 Task: Create a Scrum Project Project0000000081 in Jira. Create a Scrum Project Project0000000082 in Jira. Add mailaustralia7@gmail.com as Team Member of Scrum Project Project0000000081 in Jira. Add carxxstreet791@gmail.com as Team Member of Scrum Project Project0000000081 in Jira. Add parteek.ku2001@gmail.com as Team Member of Scrum Project Project0000000082 in Jira
Action: Mouse moved to (872, 122)
Screenshot: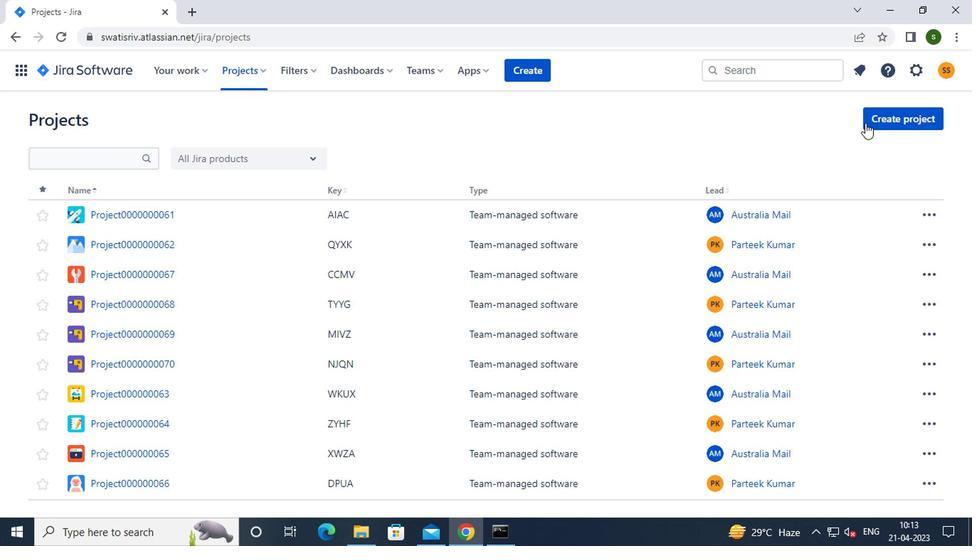 
Action: Mouse pressed left at (872, 122)
Screenshot: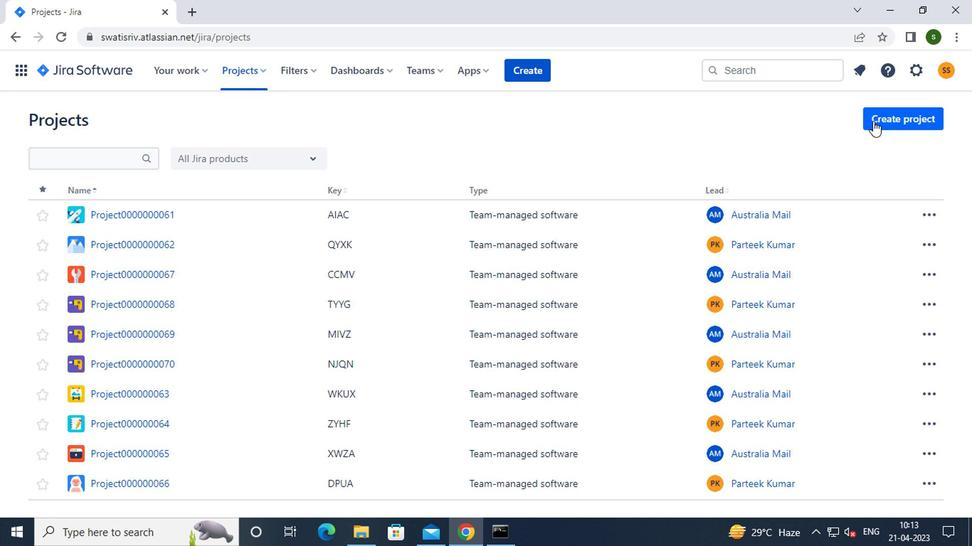 
Action: Mouse moved to (745, 365)
Screenshot: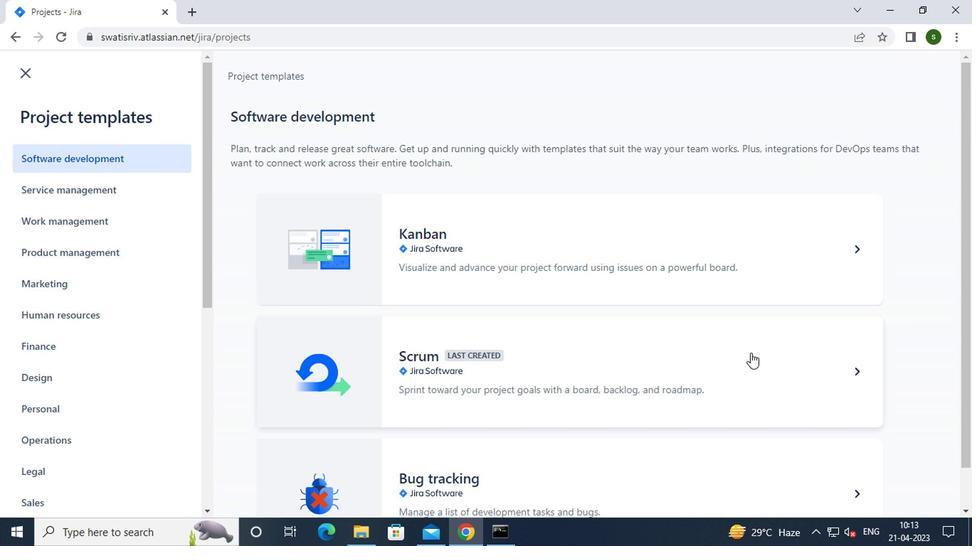 
Action: Mouse pressed left at (745, 365)
Screenshot: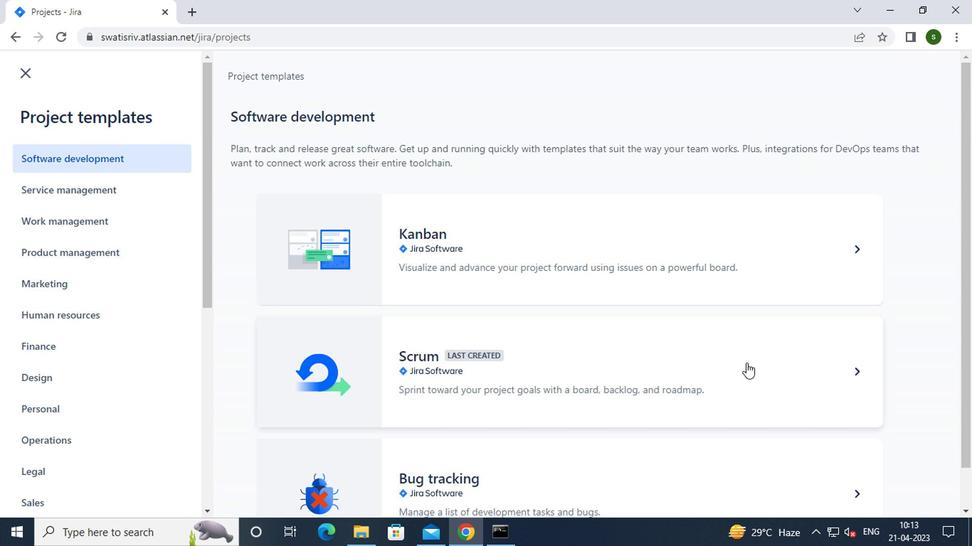 
Action: Mouse moved to (844, 477)
Screenshot: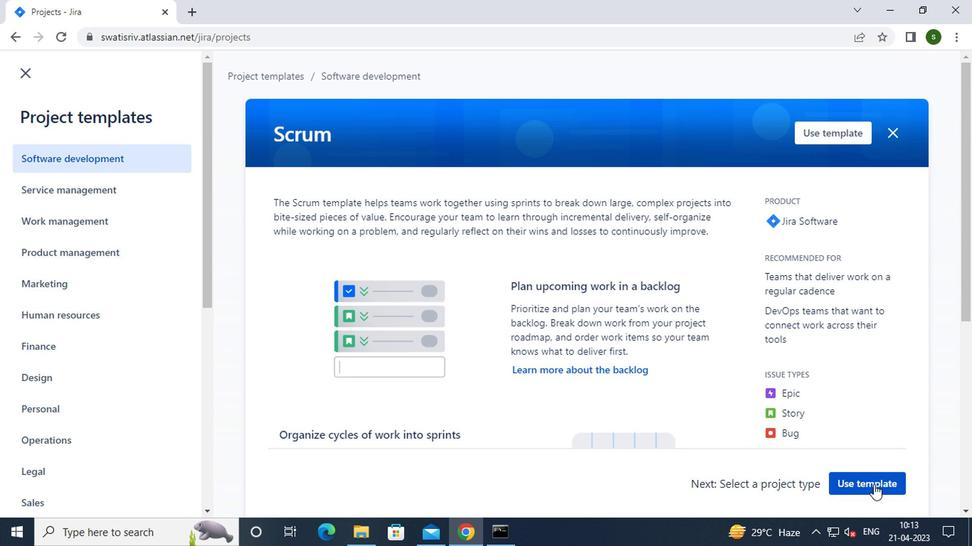 
Action: Mouse pressed left at (844, 477)
Screenshot: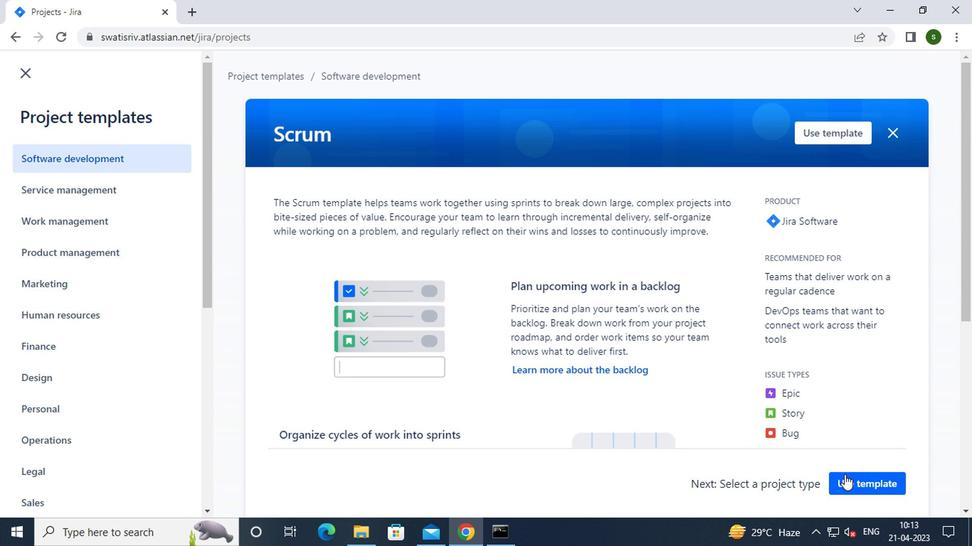 
Action: Mouse moved to (468, 472)
Screenshot: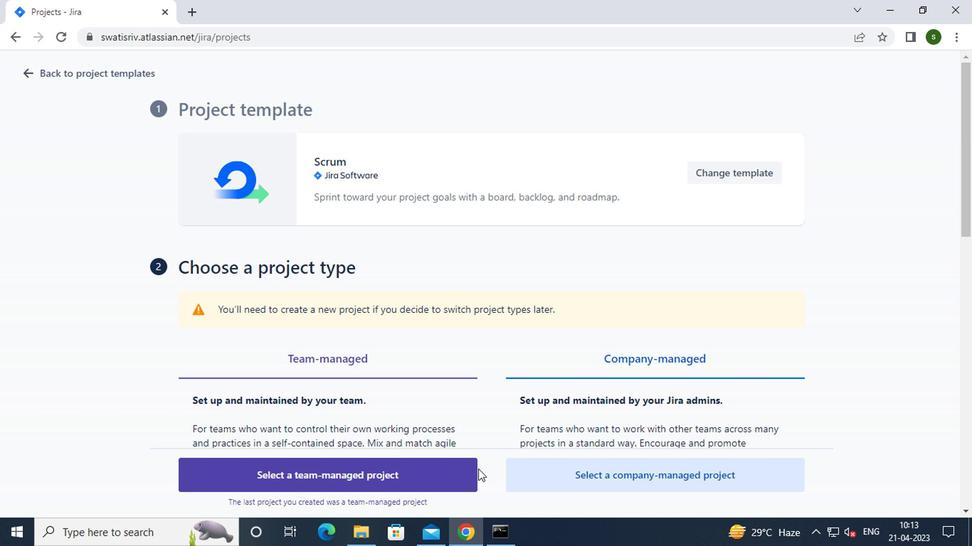 
Action: Mouse pressed left at (468, 472)
Screenshot: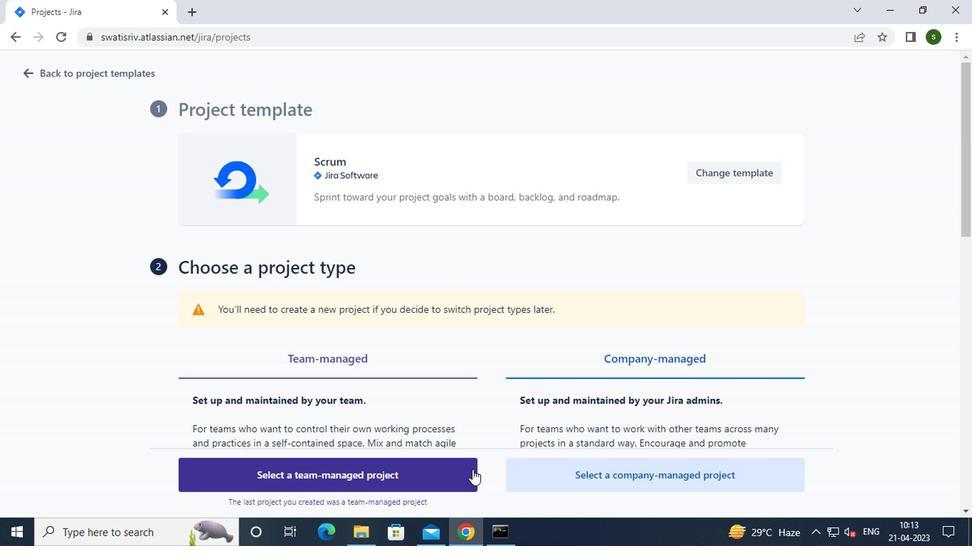 
Action: Mouse moved to (281, 233)
Screenshot: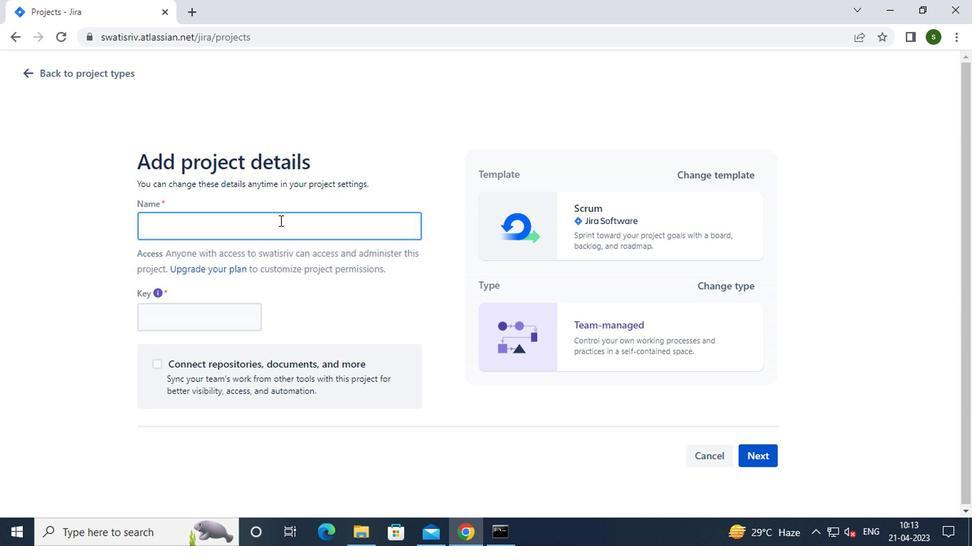 
Action: Mouse pressed left at (281, 233)
Screenshot: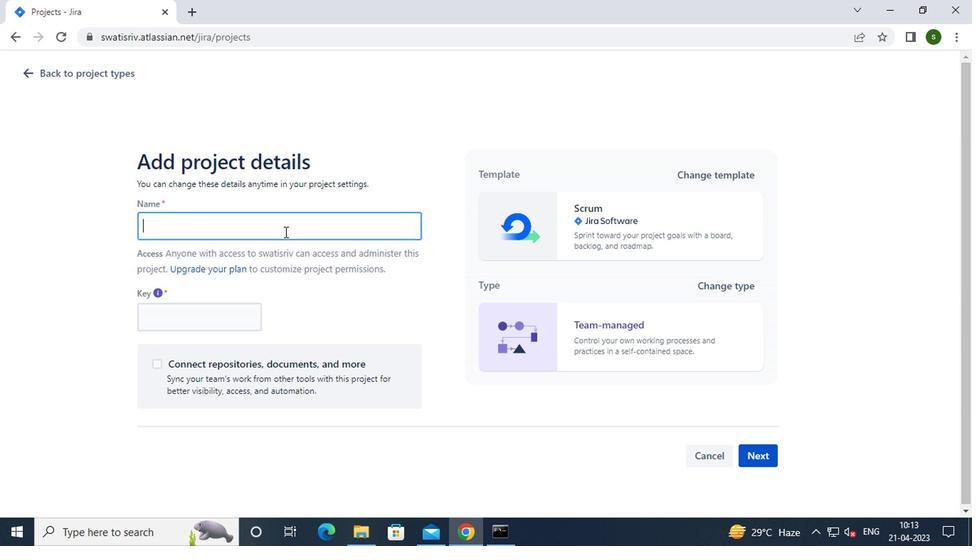 
Action: Key pressed <Key.caps_lock>p<Key.caps_lock>roject0000000081
Screenshot: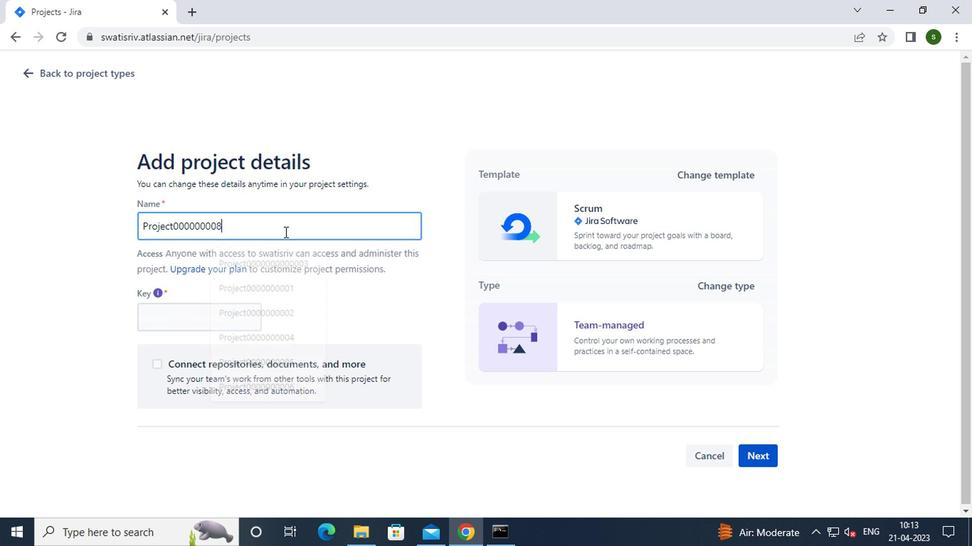 
Action: Mouse moved to (757, 453)
Screenshot: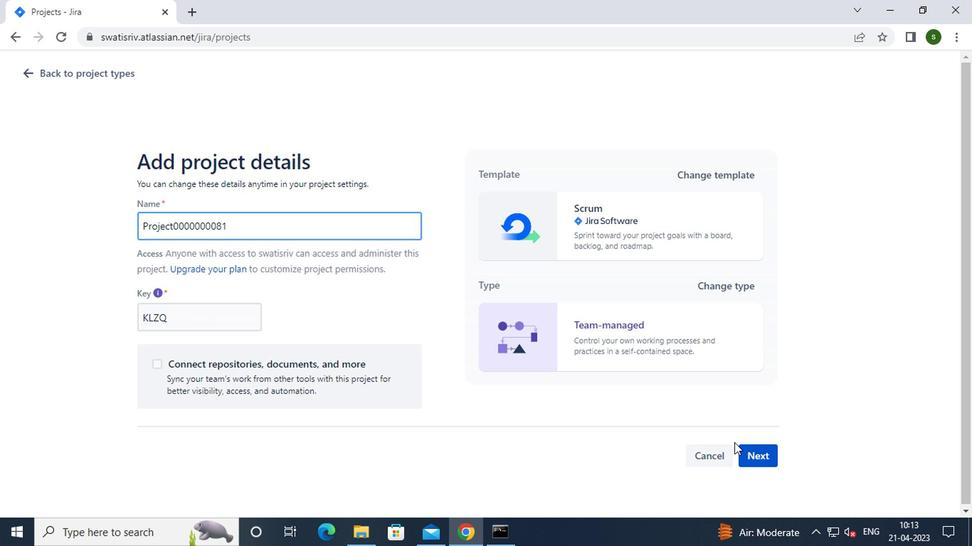 
Action: Mouse pressed left at (757, 453)
Screenshot: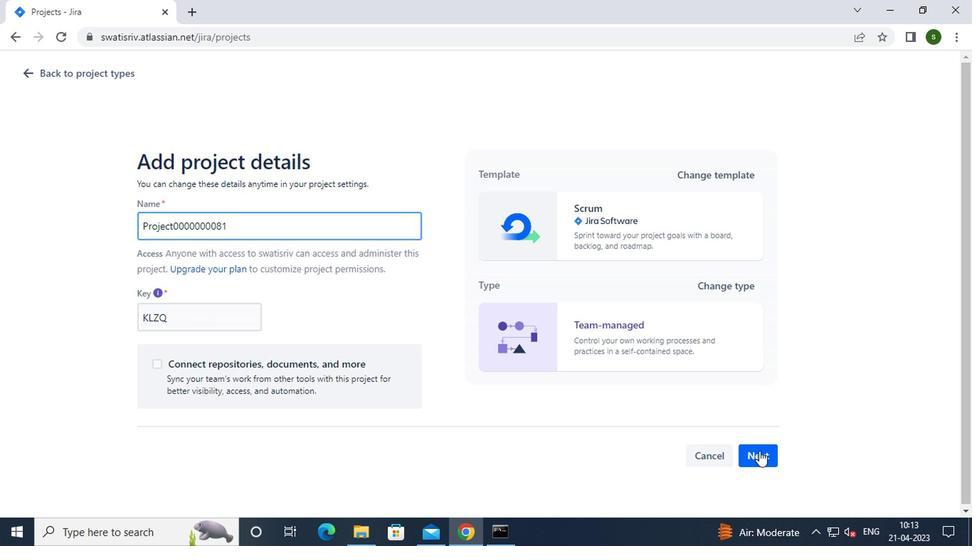
Action: Mouse moved to (653, 382)
Screenshot: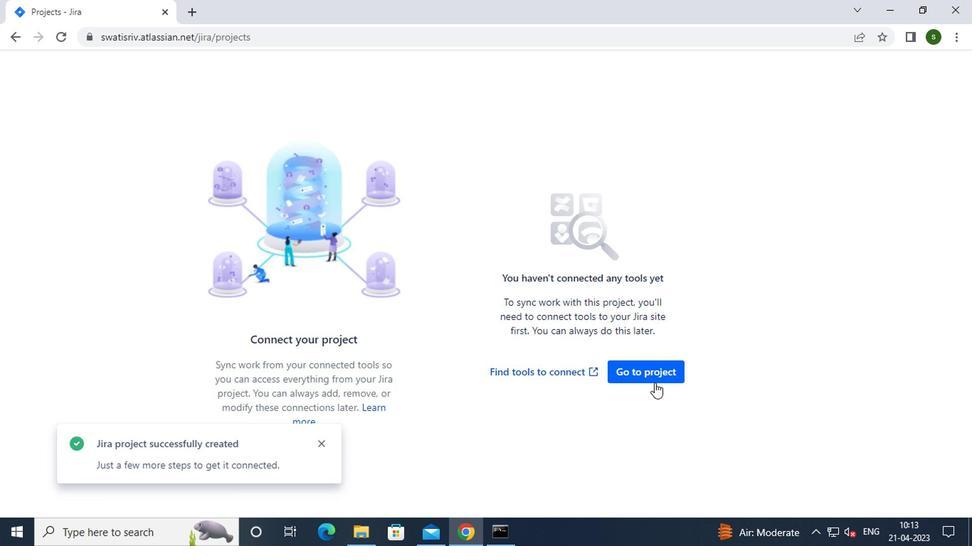 
Action: Mouse pressed left at (653, 382)
Screenshot: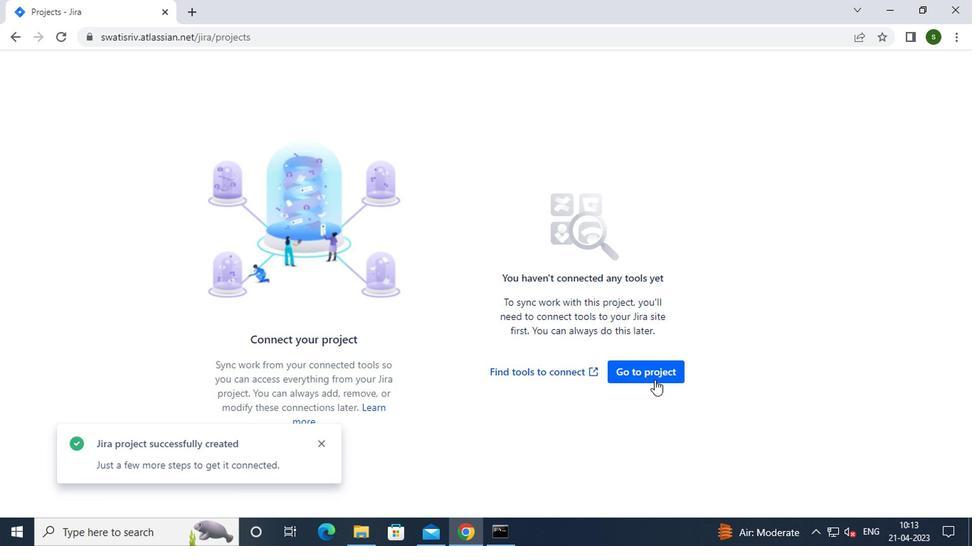 
Action: Mouse moved to (254, 78)
Screenshot: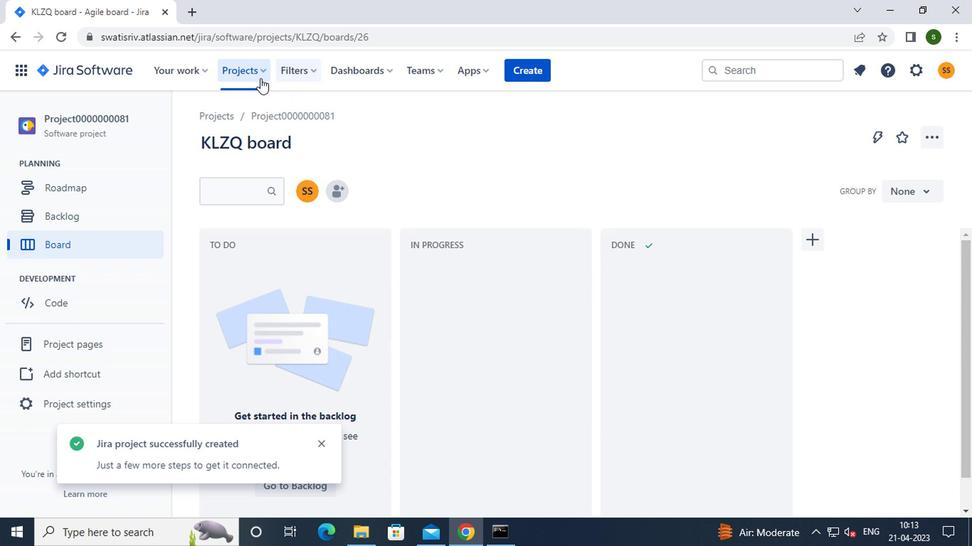 
Action: Mouse pressed left at (254, 78)
Screenshot: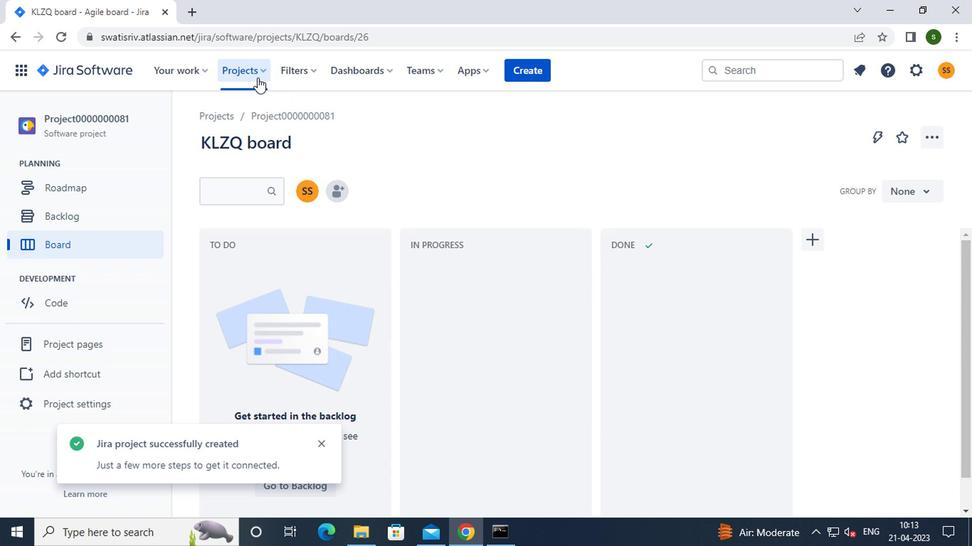 
Action: Mouse moved to (271, 361)
Screenshot: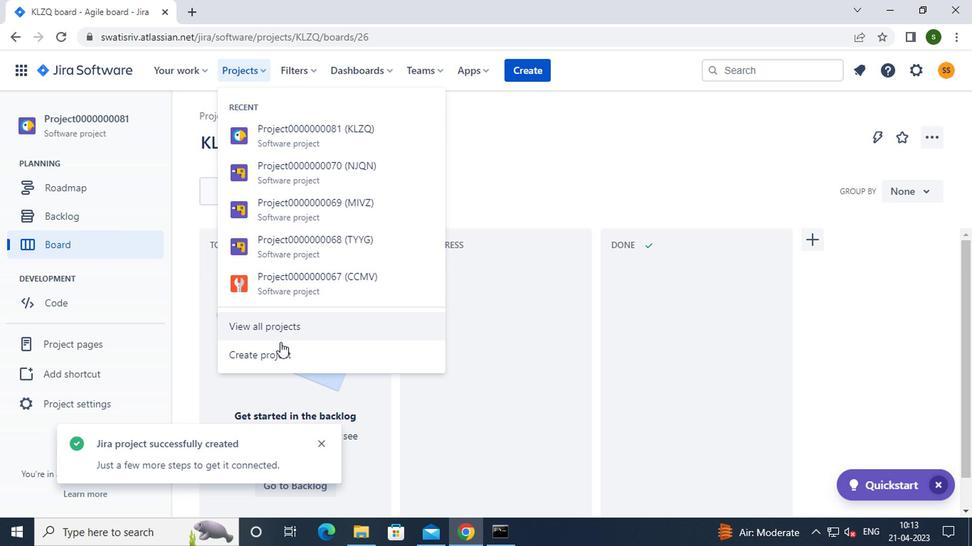 
Action: Mouse pressed left at (271, 361)
Screenshot: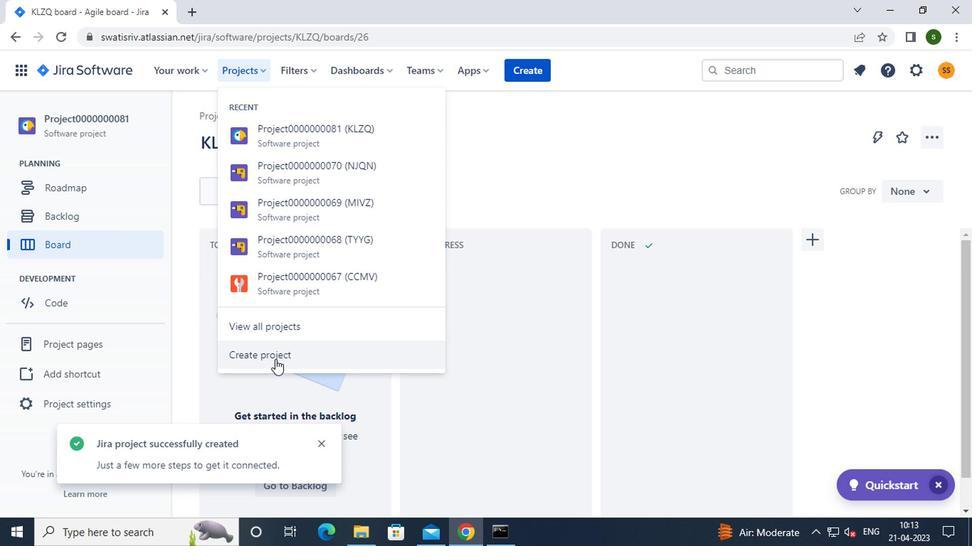 
Action: Mouse moved to (698, 364)
Screenshot: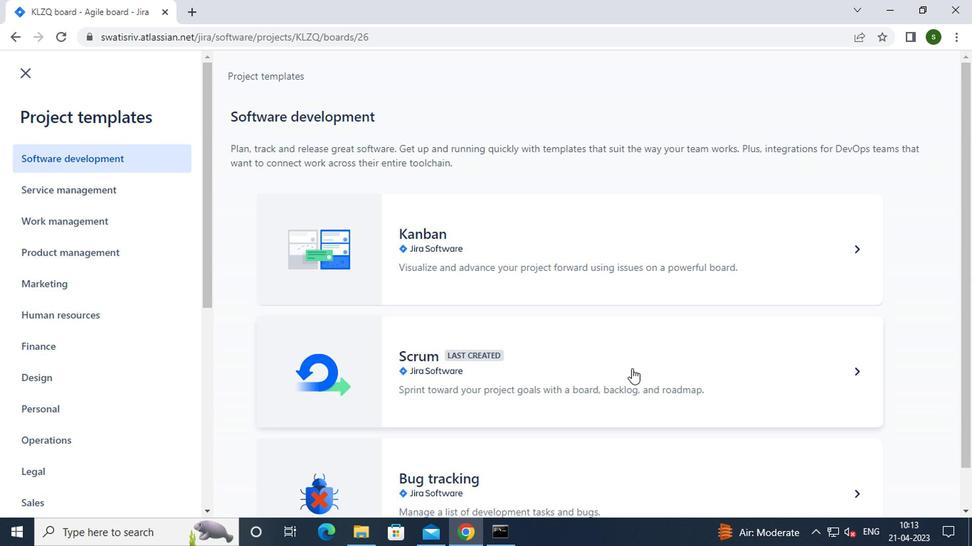 
Action: Mouse pressed left at (698, 364)
Screenshot: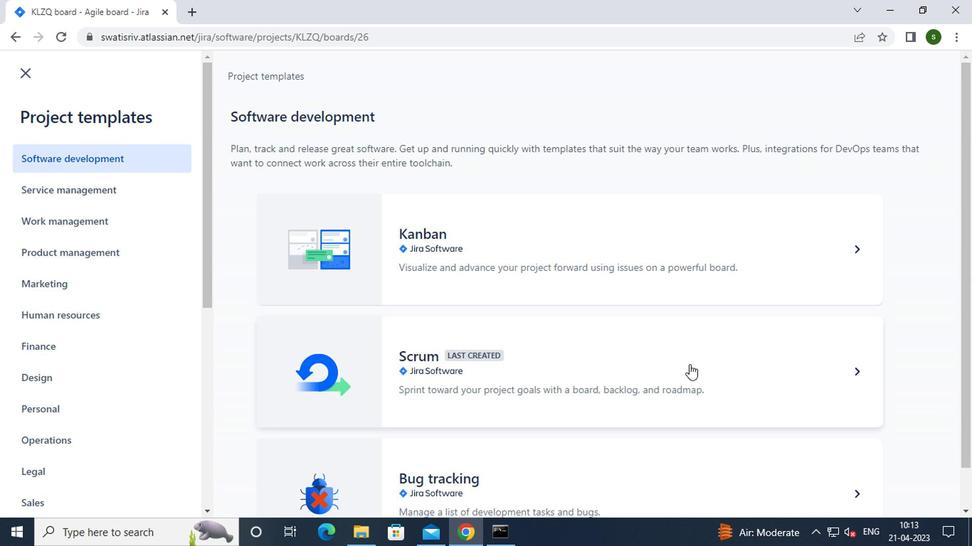 
Action: Mouse moved to (855, 488)
Screenshot: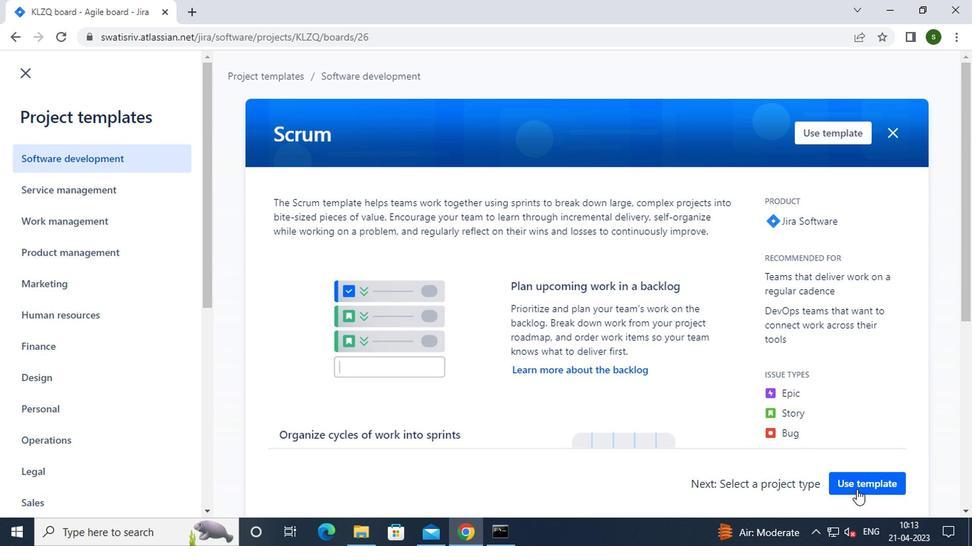 
Action: Mouse pressed left at (855, 488)
Screenshot: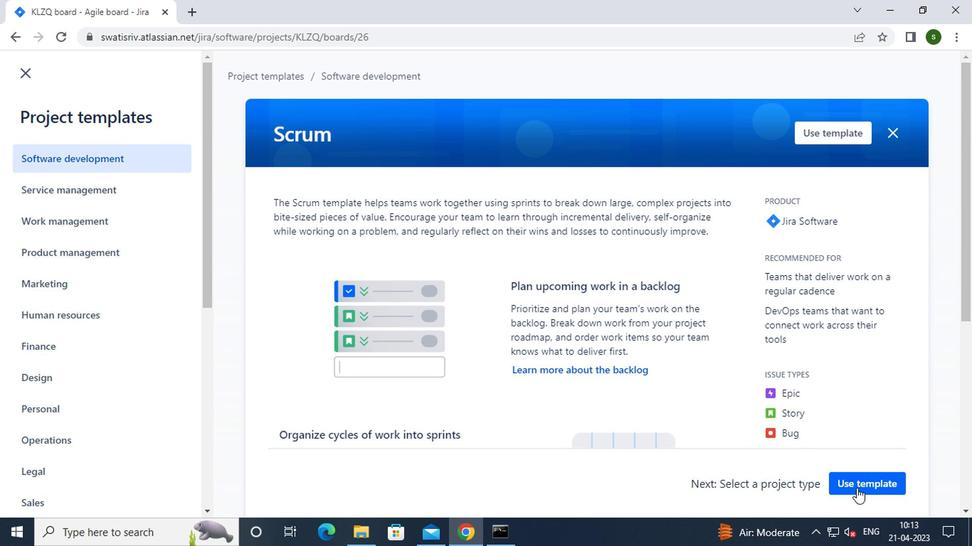 
Action: Mouse moved to (421, 473)
Screenshot: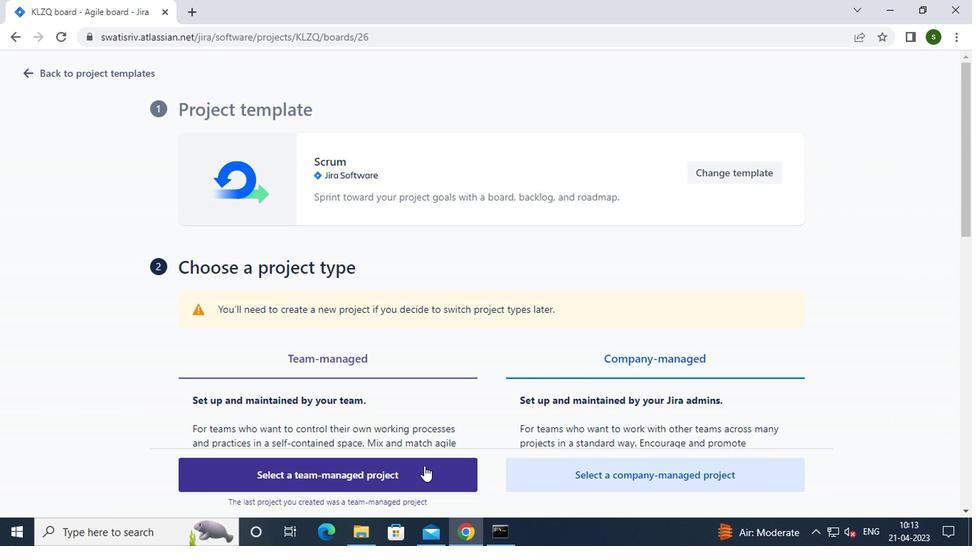 
Action: Mouse pressed left at (421, 473)
Screenshot: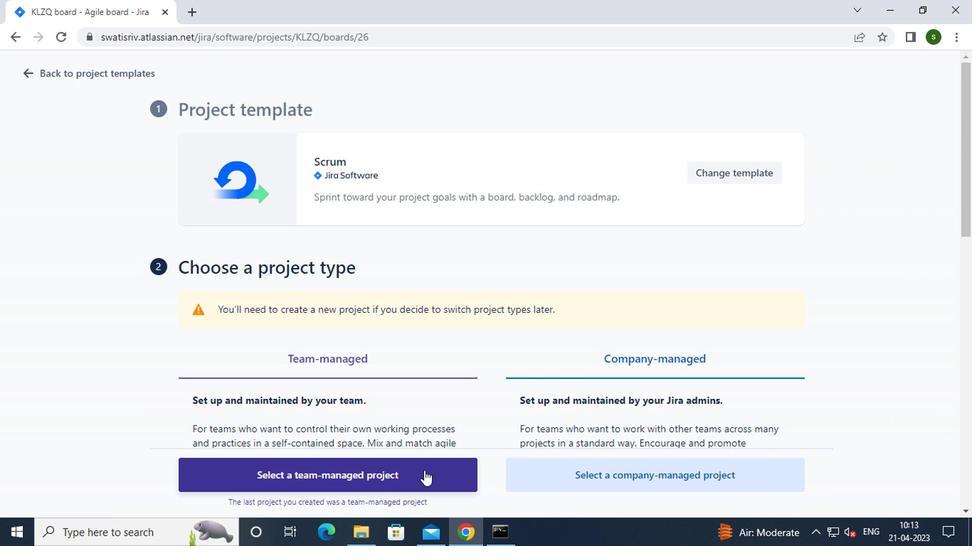 
Action: Mouse moved to (337, 224)
Screenshot: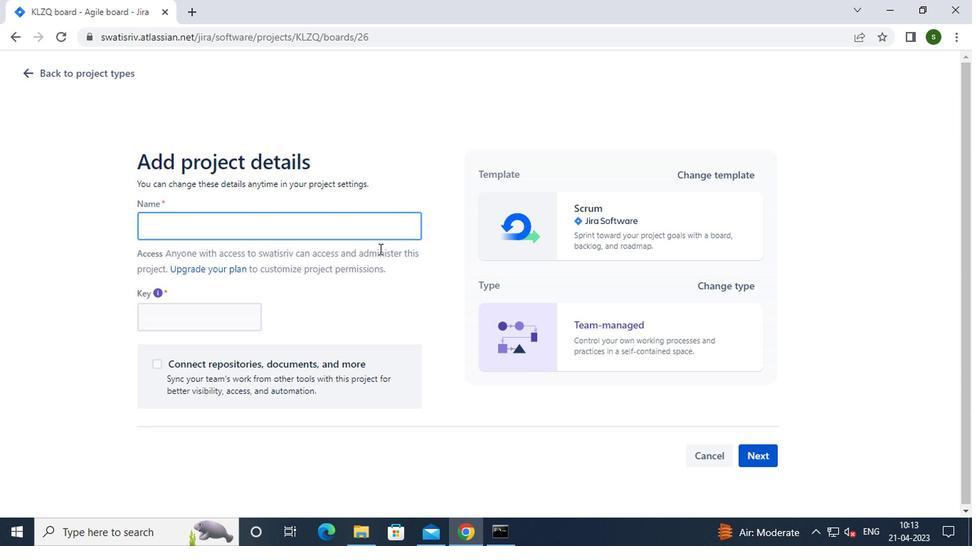 
Action: Mouse pressed left at (337, 224)
Screenshot: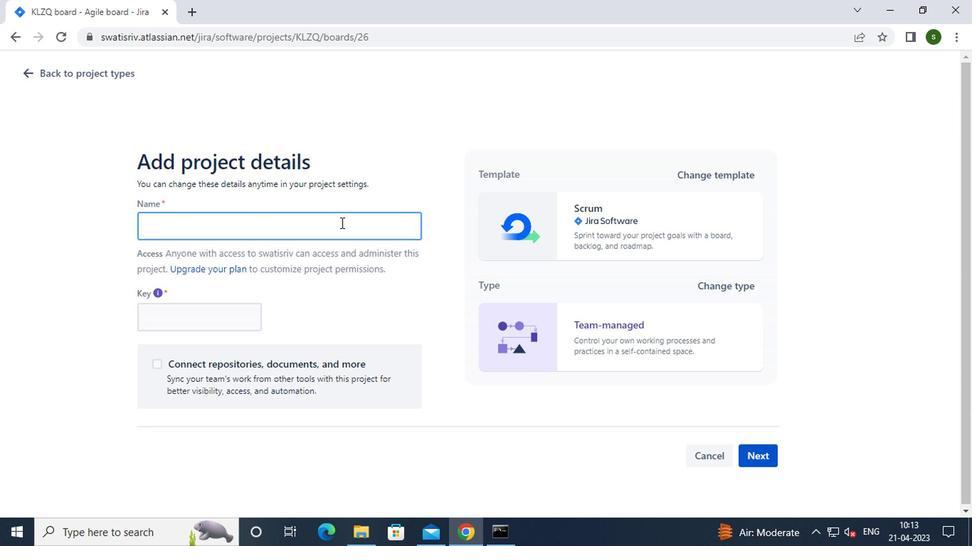 
Action: Key pressed <Key.caps_lock>p<Key.caps_lock>roject0000000082
Screenshot: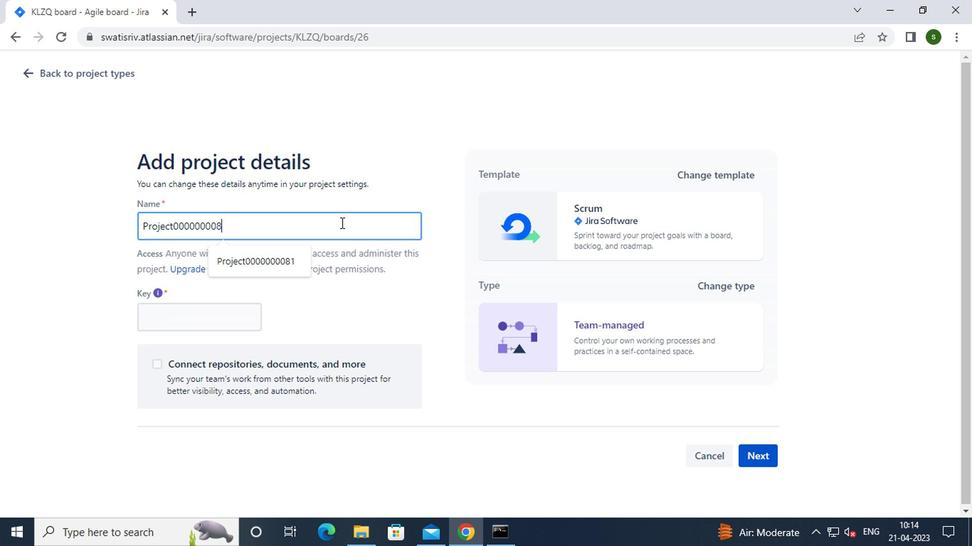 
Action: Mouse moved to (762, 458)
Screenshot: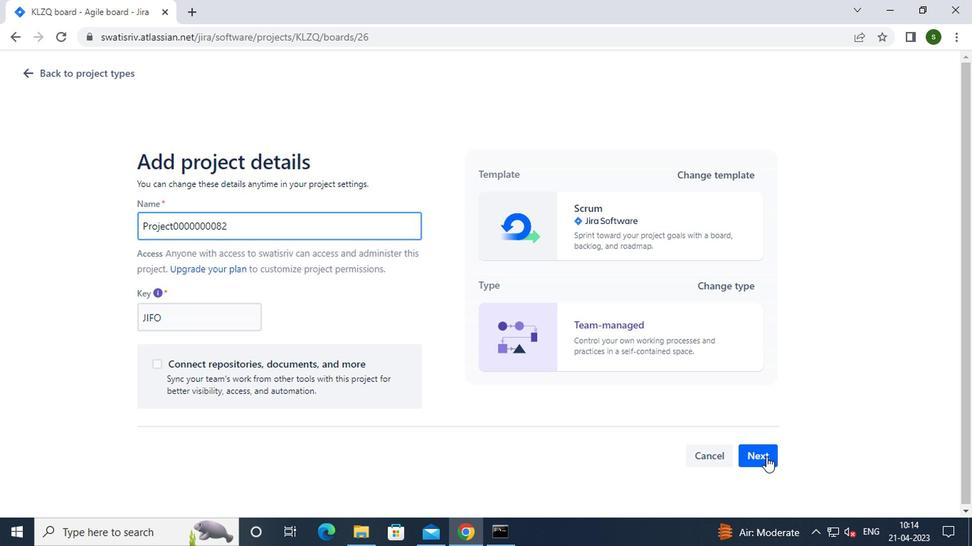 
Action: Mouse pressed left at (762, 458)
Screenshot: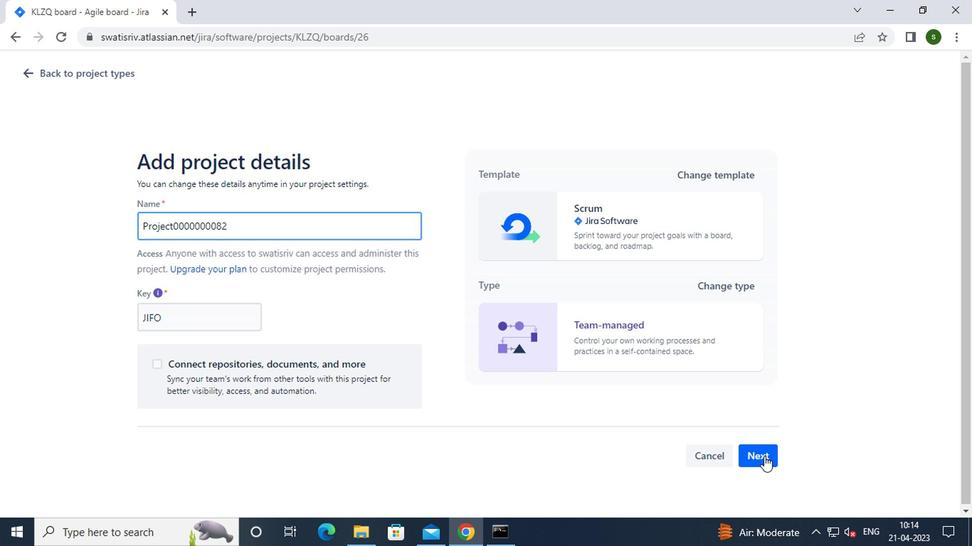 
Action: Mouse moved to (639, 381)
Screenshot: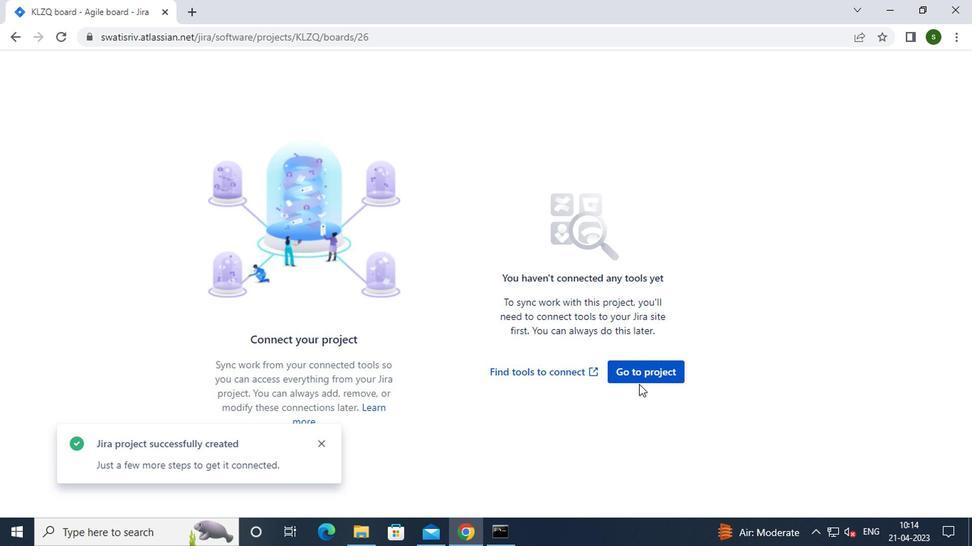 
Action: Mouse pressed left at (639, 381)
Screenshot: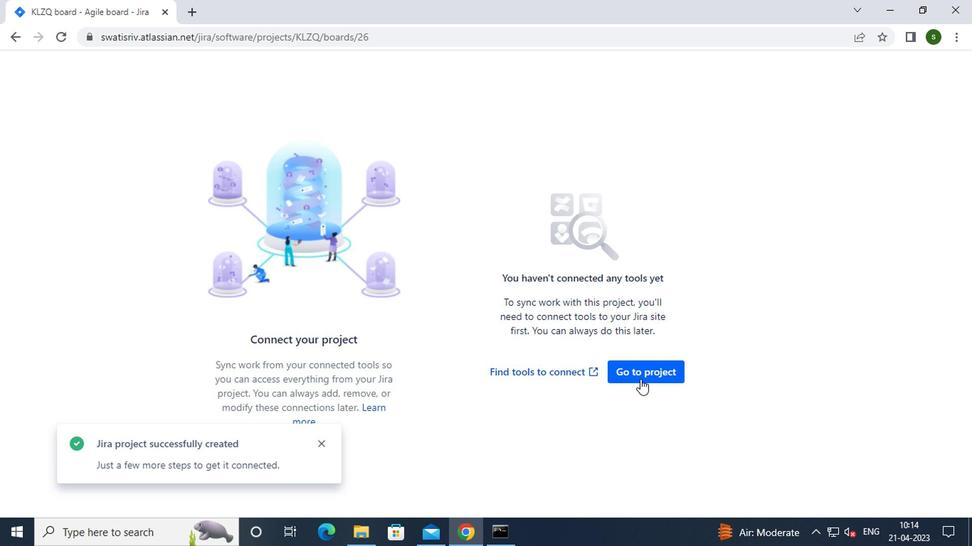 
Action: Mouse moved to (241, 66)
Screenshot: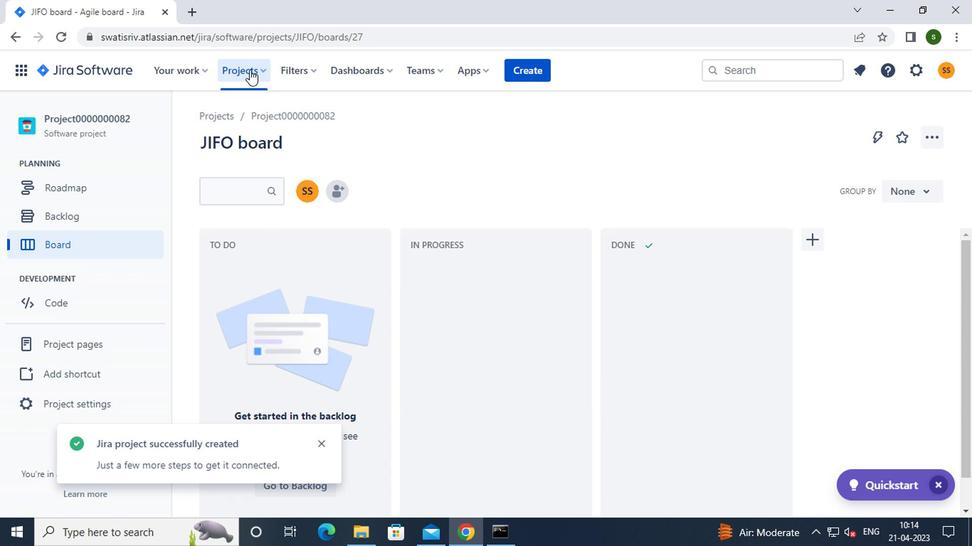 
Action: Mouse pressed left at (241, 66)
Screenshot: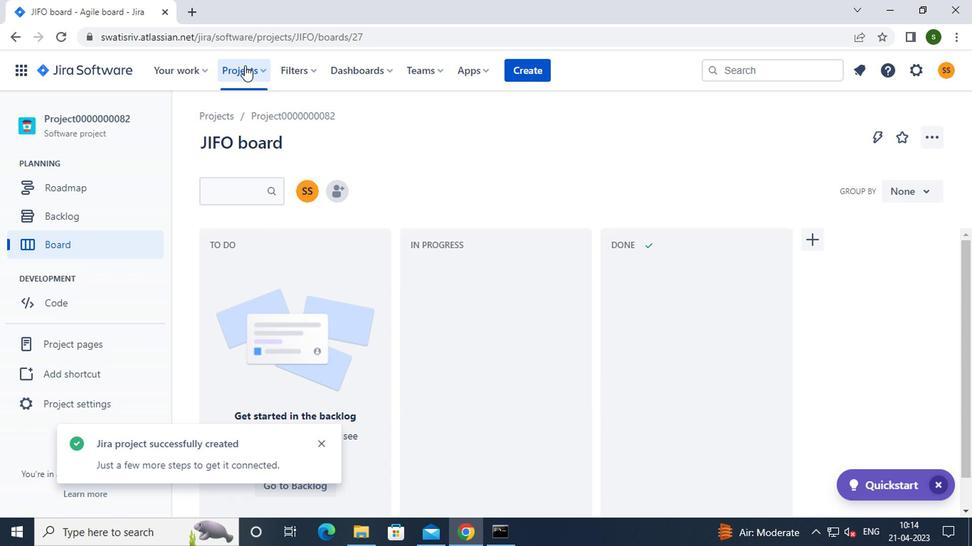 
Action: Mouse moved to (286, 167)
Screenshot: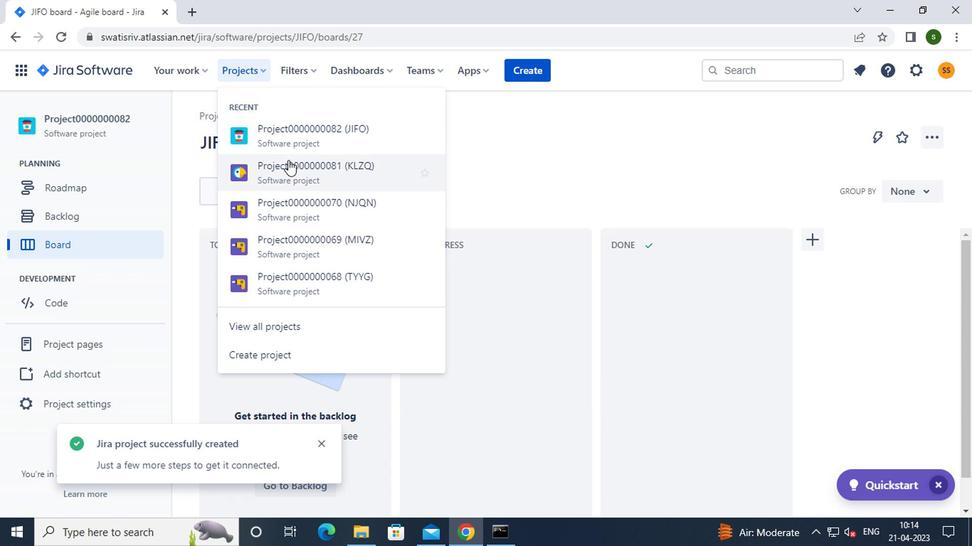 
Action: Mouse pressed left at (286, 167)
Screenshot: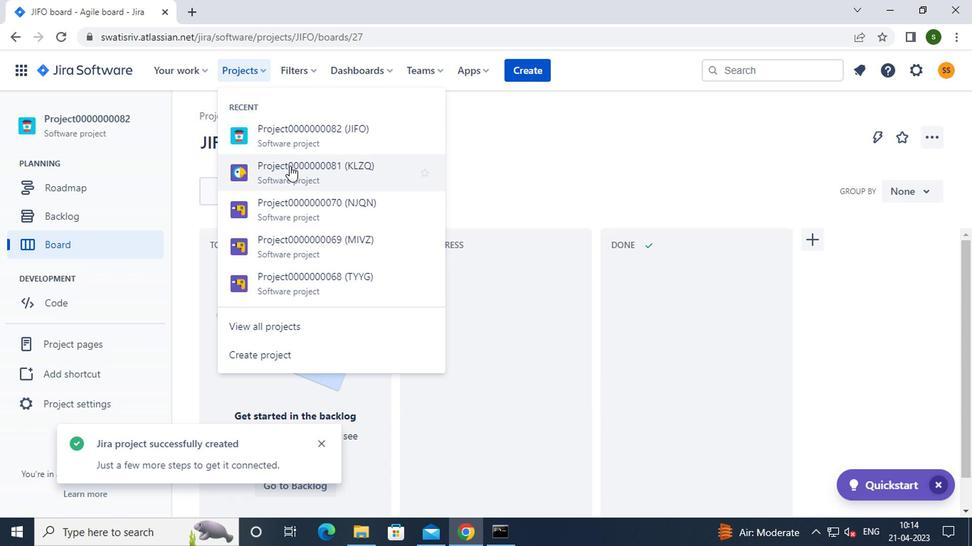 
Action: Mouse moved to (337, 189)
Screenshot: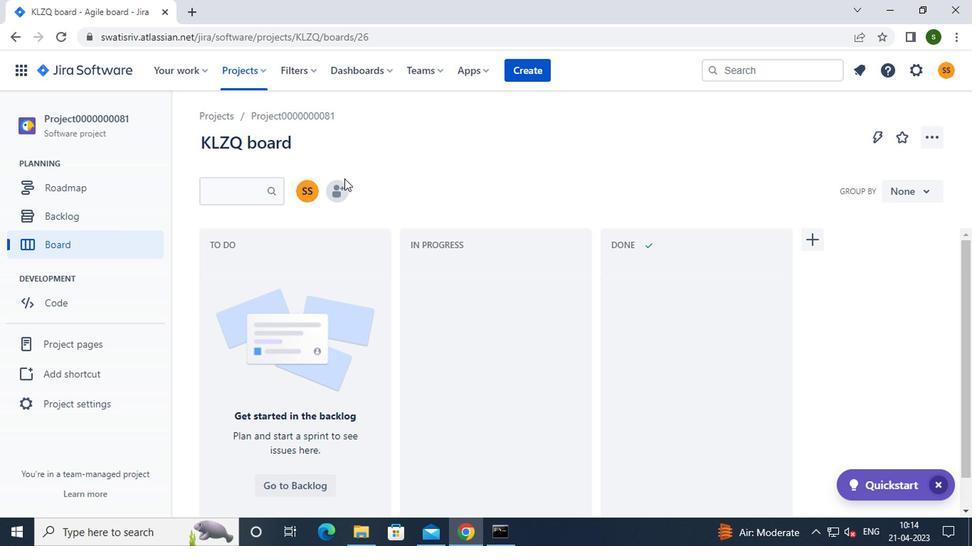 
Action: Mouse pressed left at (337, 189)
Screenshot: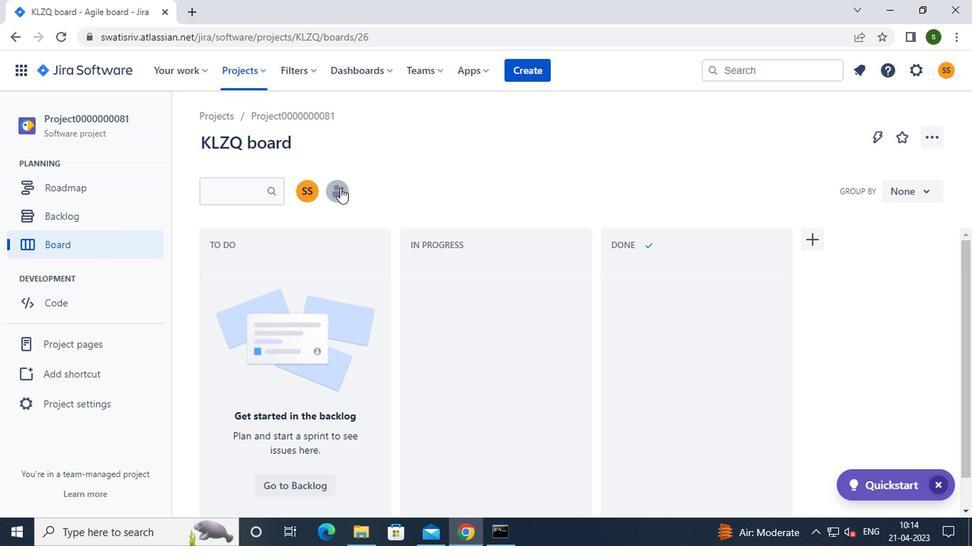 
Action: Mouse moved to (394, 166)
Screenshot: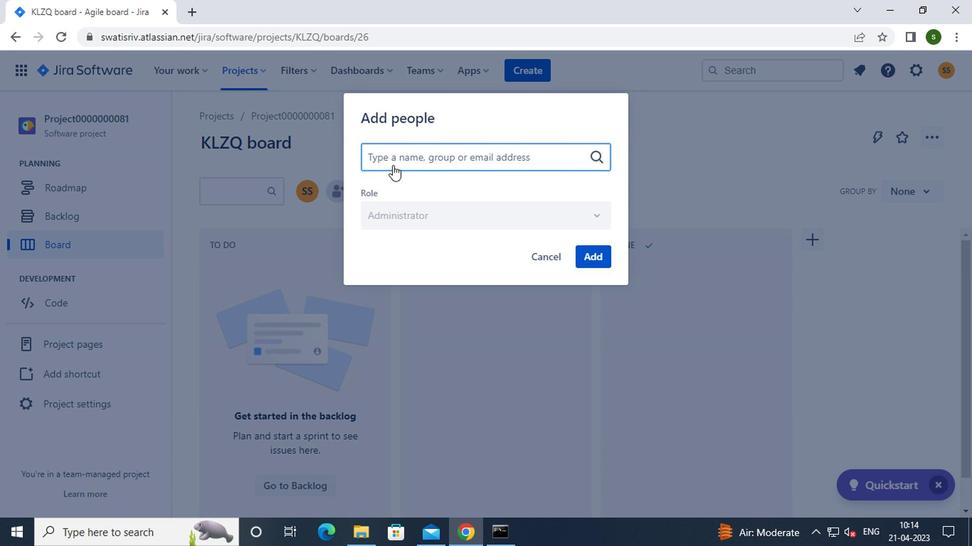 
Action: Key pressed m
Screenshot: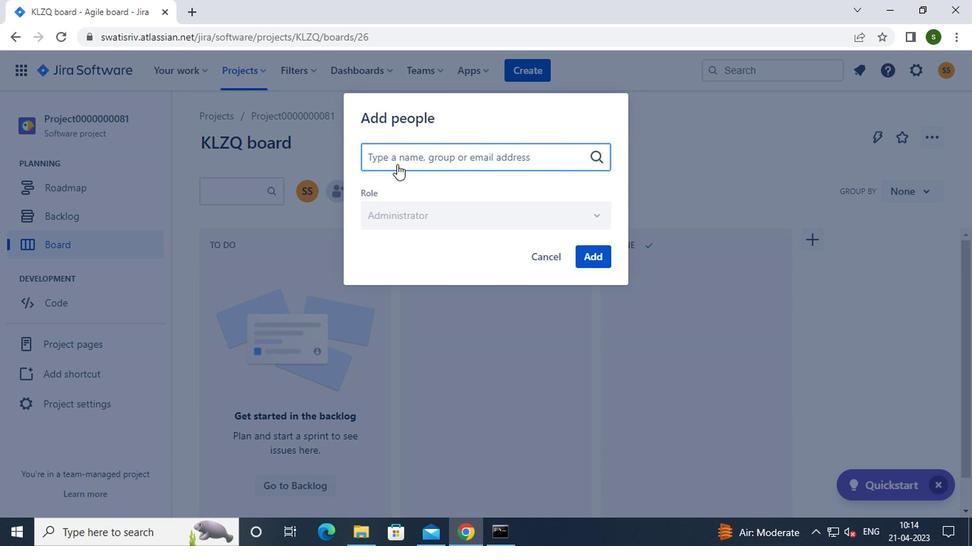
Action: Mouse moved to (405, 284)
Screenshot: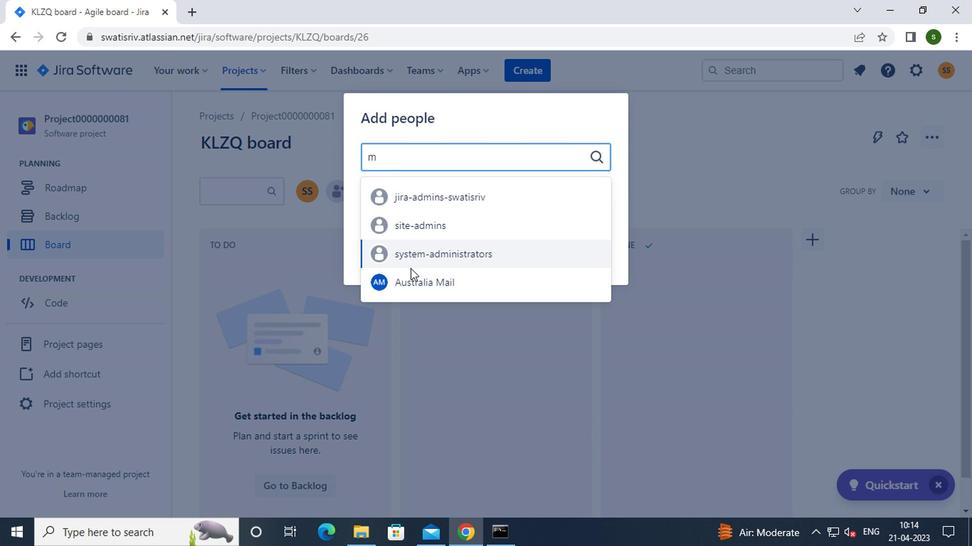 
Action: Mouse pressed left at (405, 284)
Screenshot: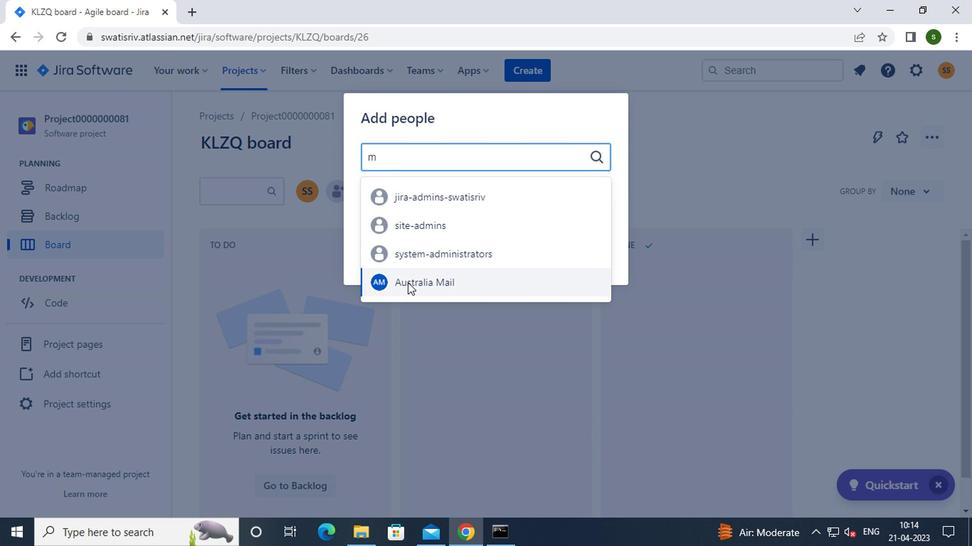 
Action: Mouse moved to (597, 255)
Screenshot: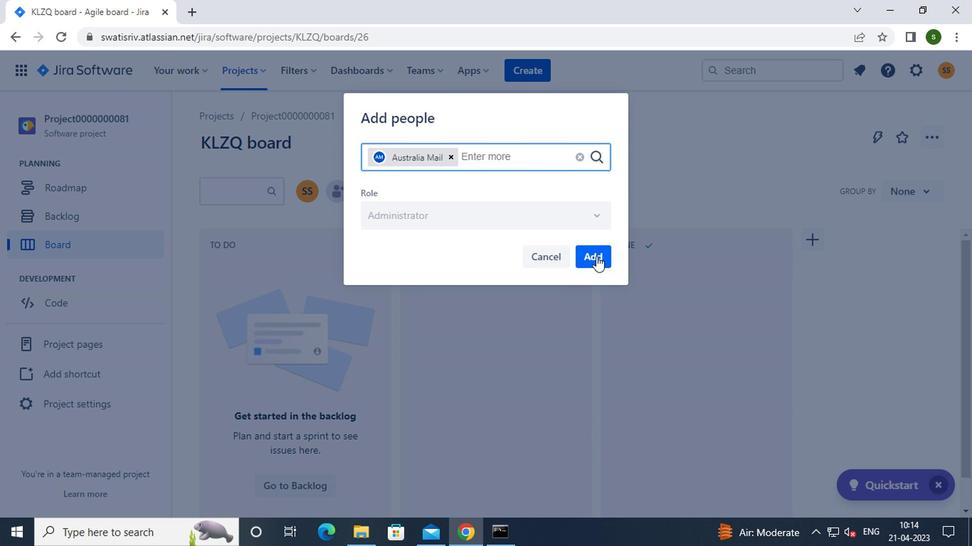 
Action: Mouse pressed left at (597, 255)
Screenshot: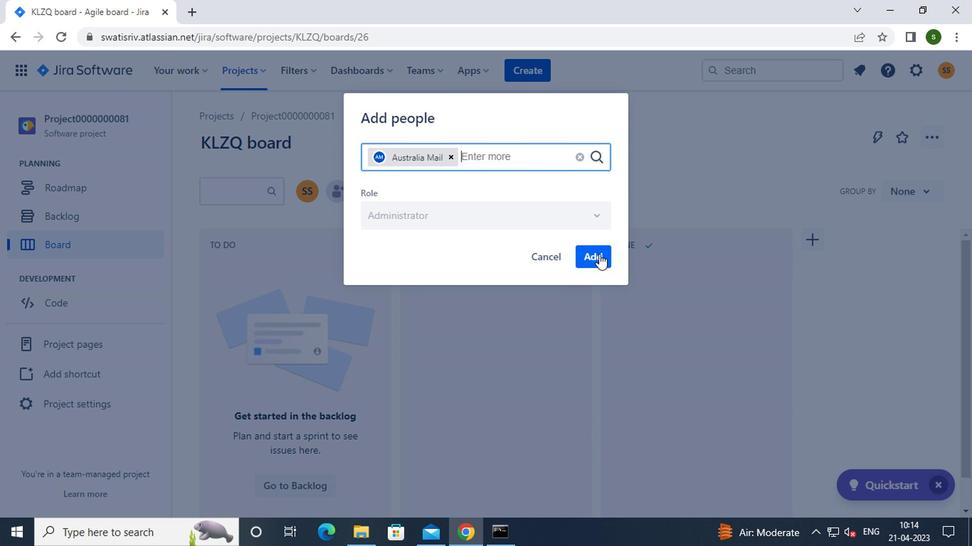 
Action: Mouse moved to (346, 194)
Screenshot: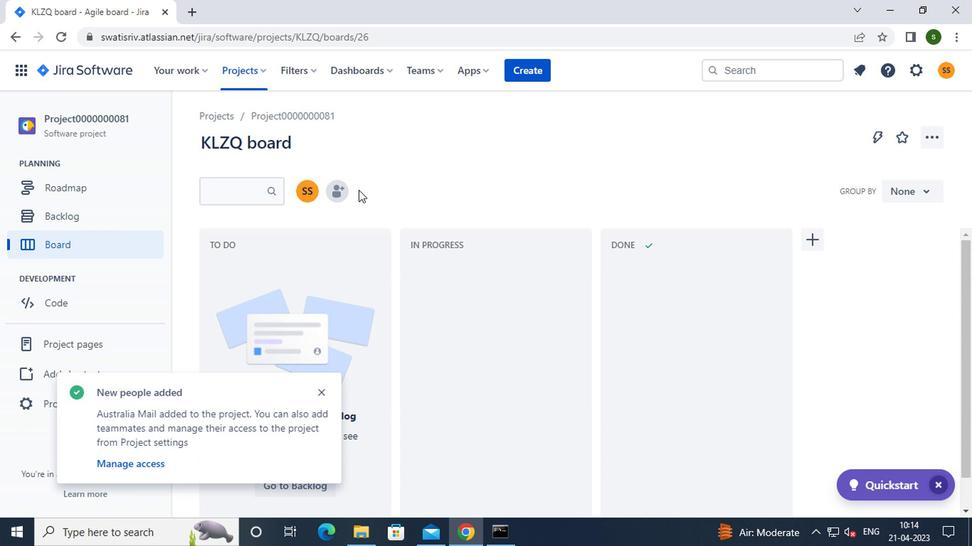 
Action: Mouse pressed left at (346, 194)
Screenshot: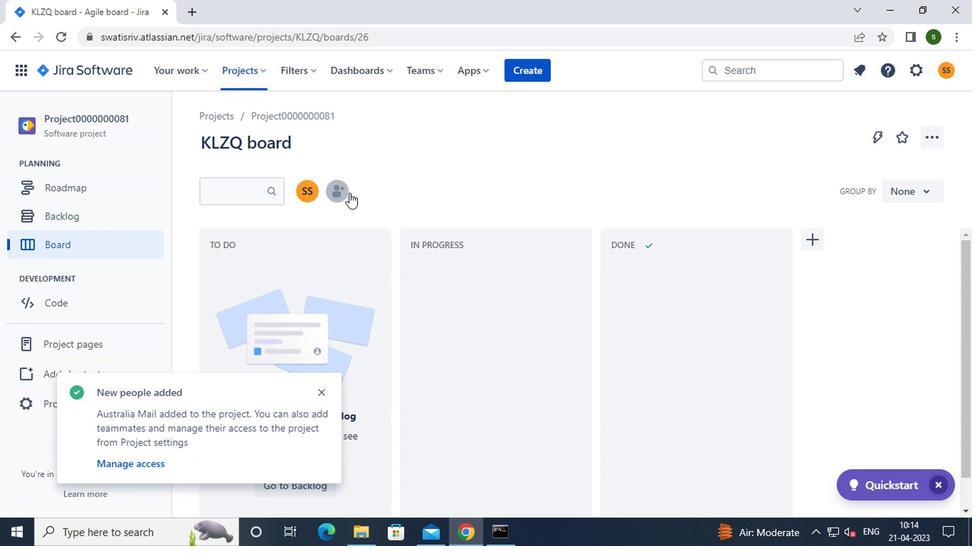 
Action: Mouse moved to (464, 155)
Screenshot: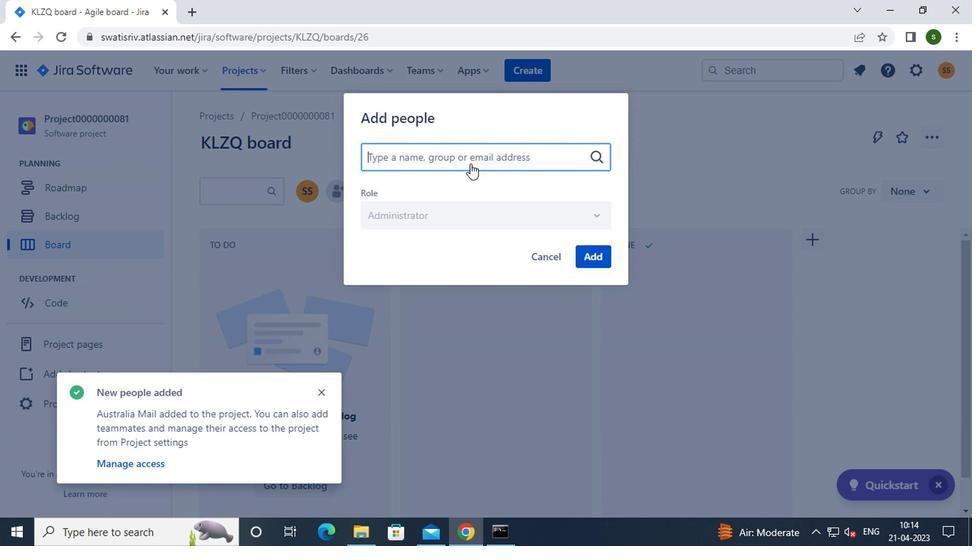 
Action: Key pressed ca
Screenshot: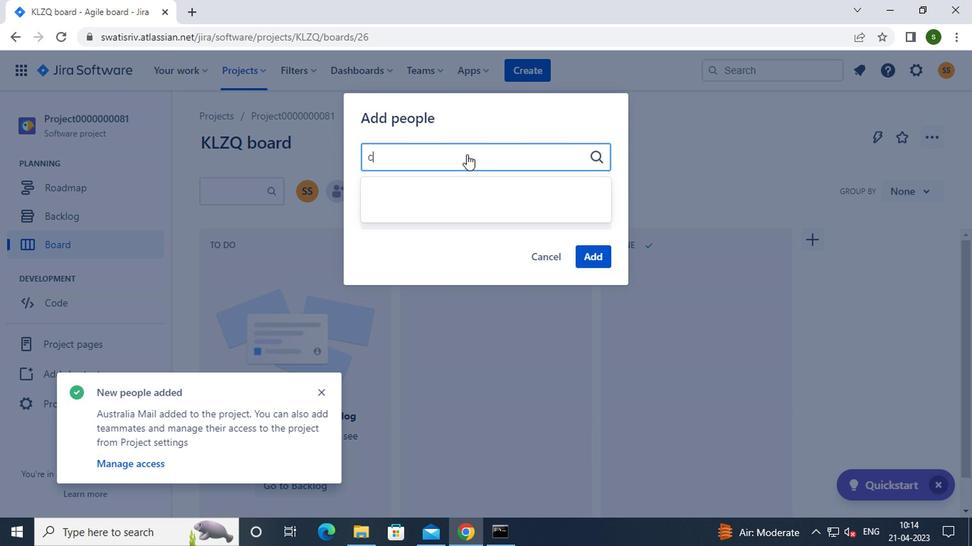 
Action: Mouse moved to (427, 204)
Screenshot: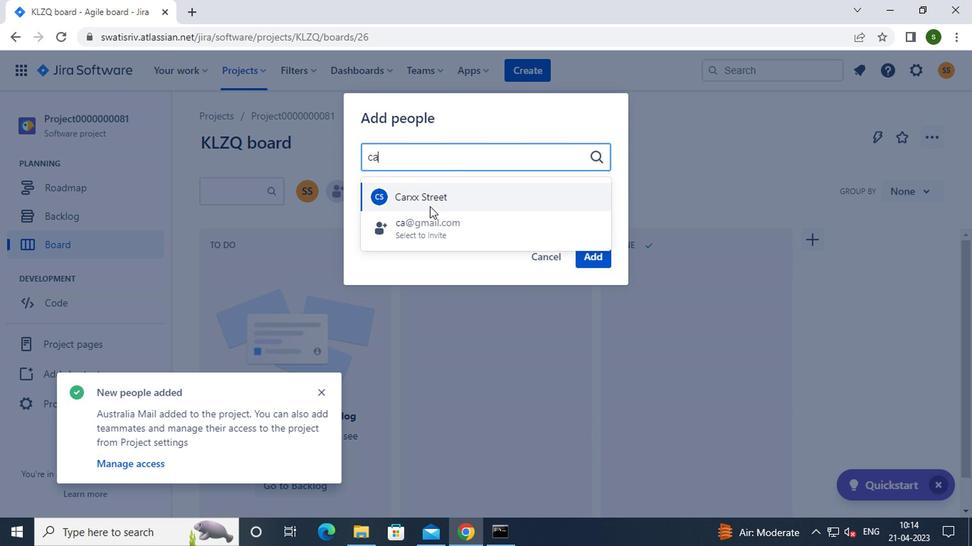 
Action: Mouse pressed left at (427, 204)
Screenshot: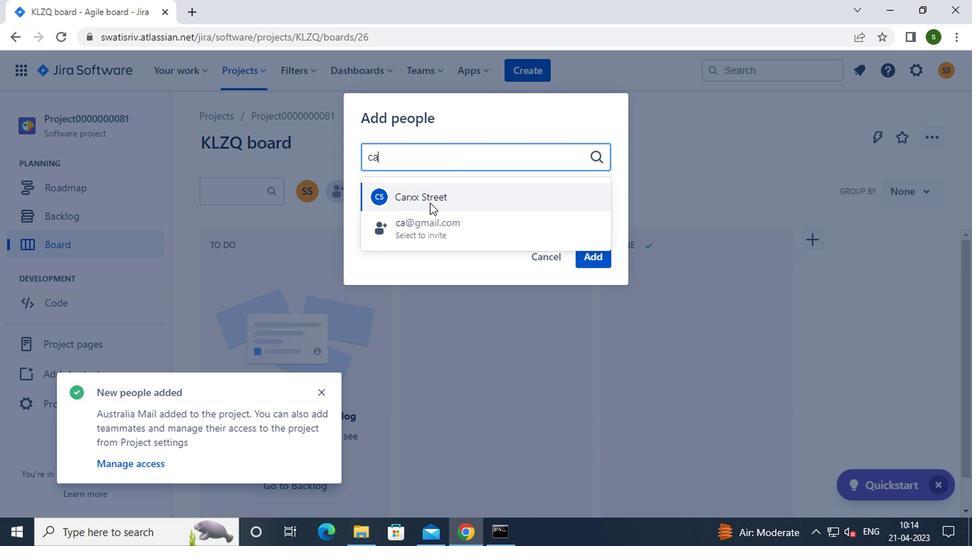 
Action: Mouse moved to (582, 249)
Screenshot: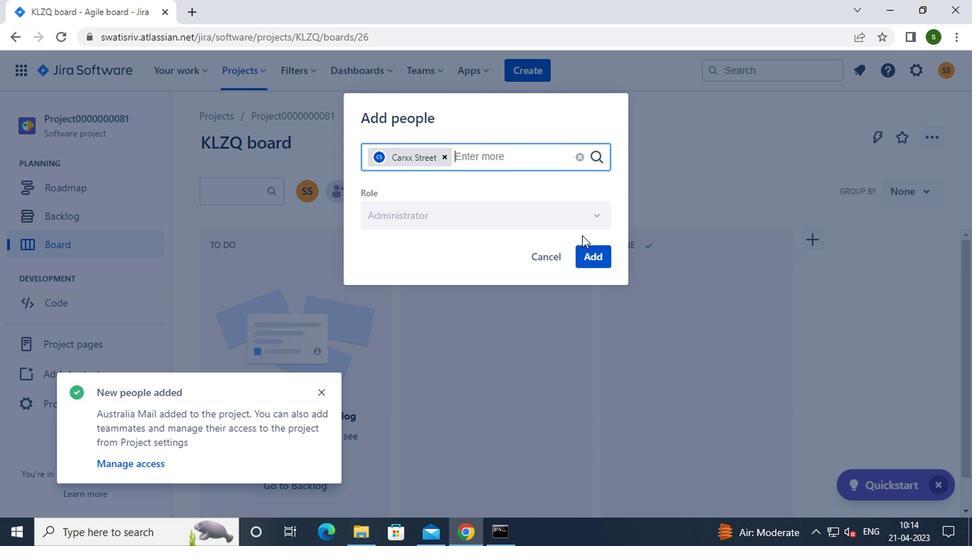 
Action: Mouse pressed left at (582, 249)
Screenshot: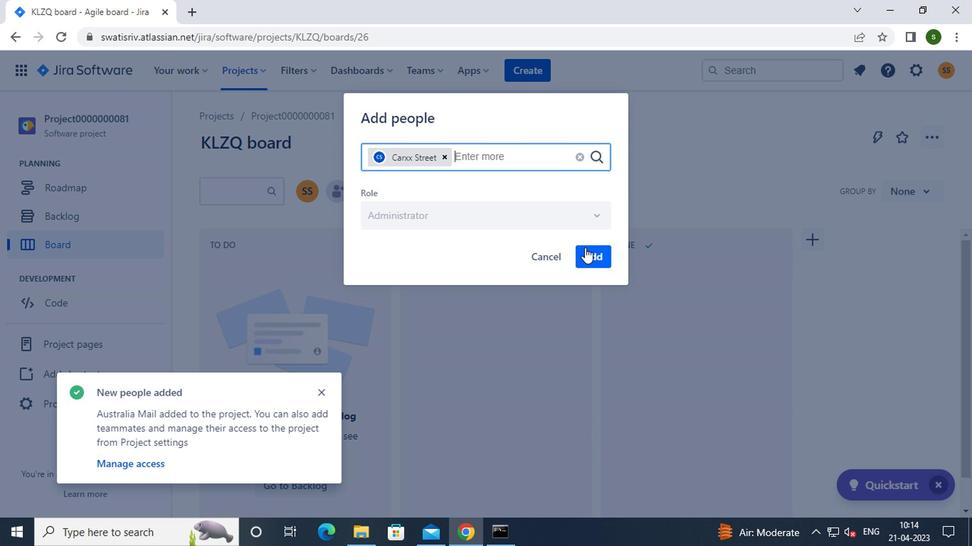
Action: Mouse moved to (257, 65)
Screenshot: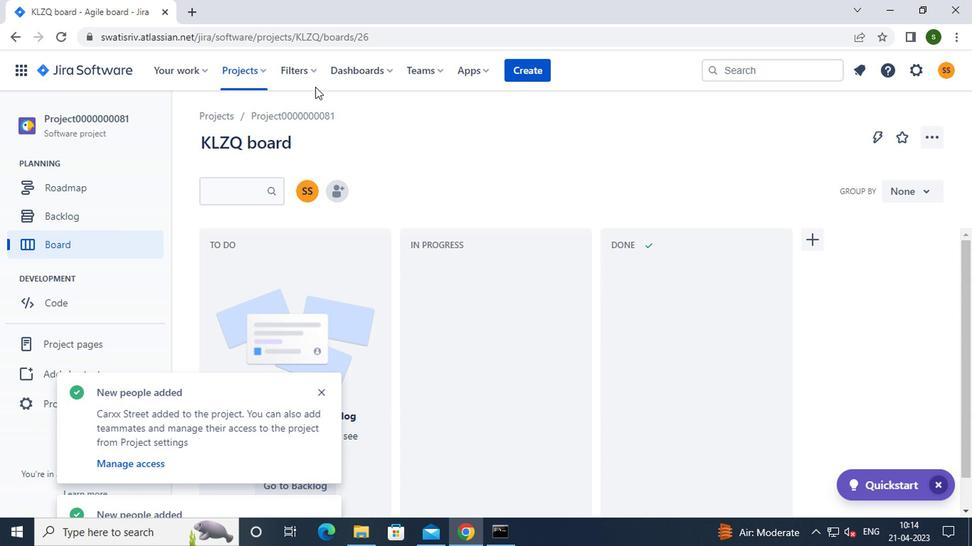 
Action: Mouse pressed left at (257, 65)
Screenshot: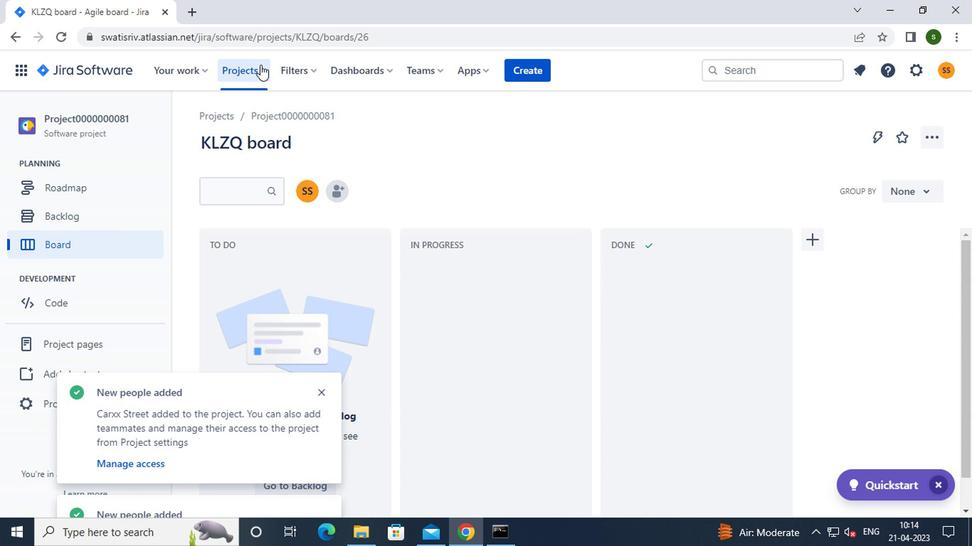 
Action: Mouse moved to (280, 133)
Screenshot: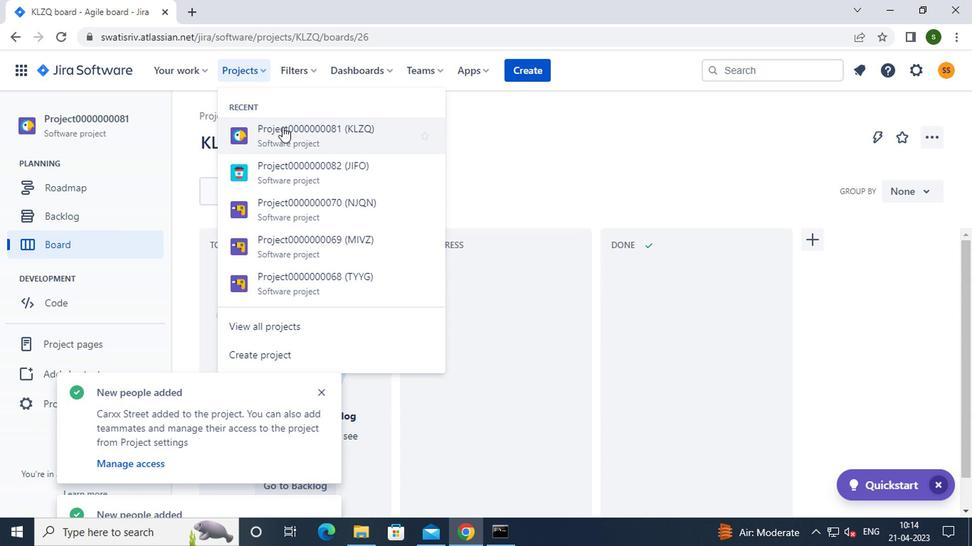 
Action: Mouse pressed left at (280, 133)
Screenshot: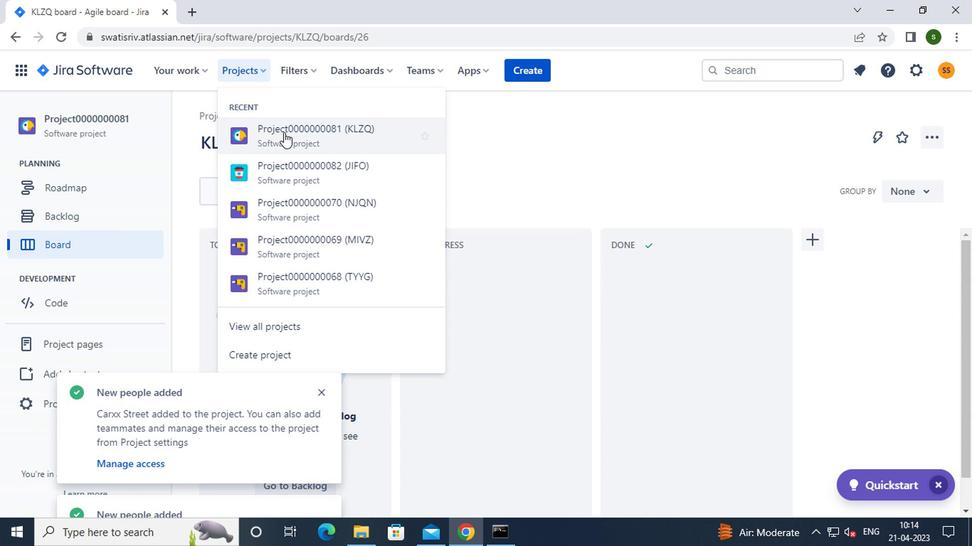 
Action: Mouse moved to (248, 76)
Screenshot: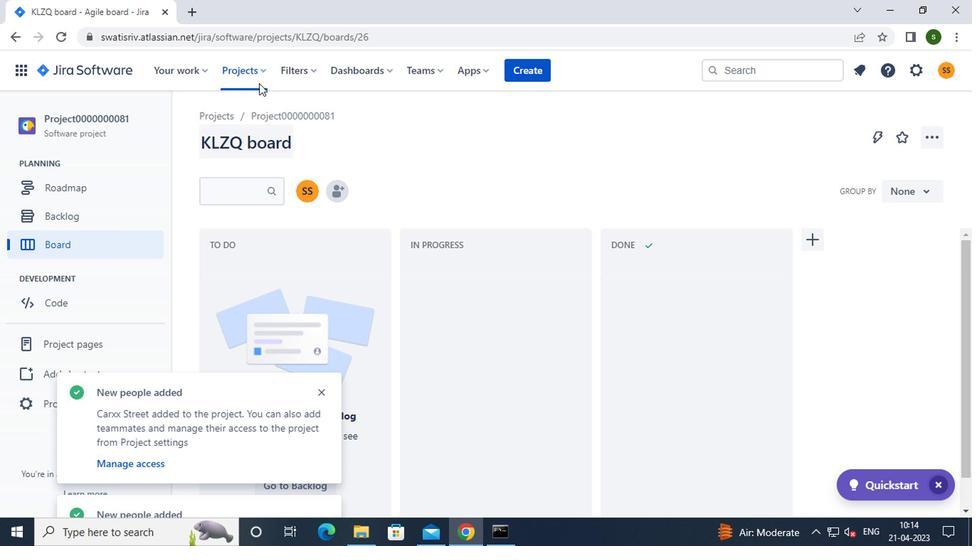 
Action: Mouse pressed left at (248, 76)
Screenshot: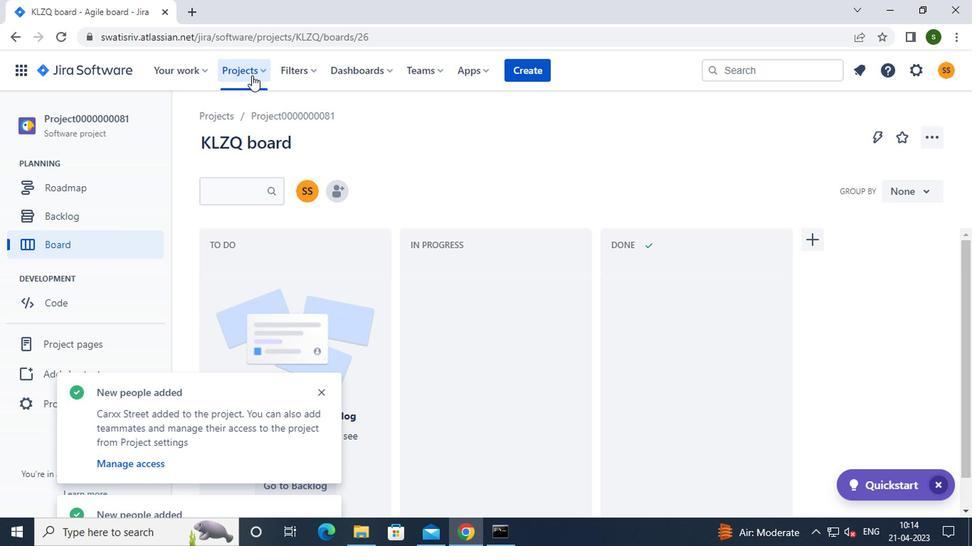 
Action: Mouse moved to (271, 166)
Screenshot: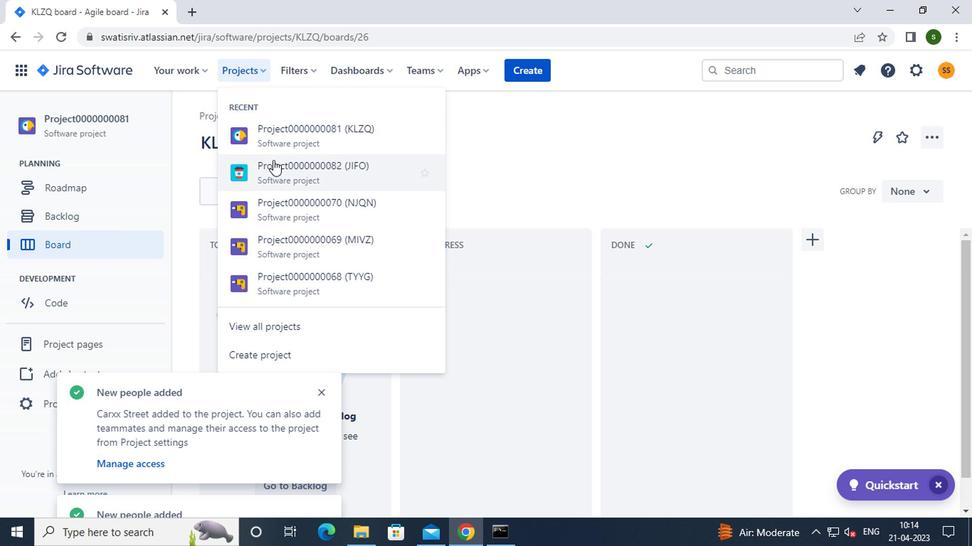 
Action: Mouse pressed left at (271, 166)
Screenshot: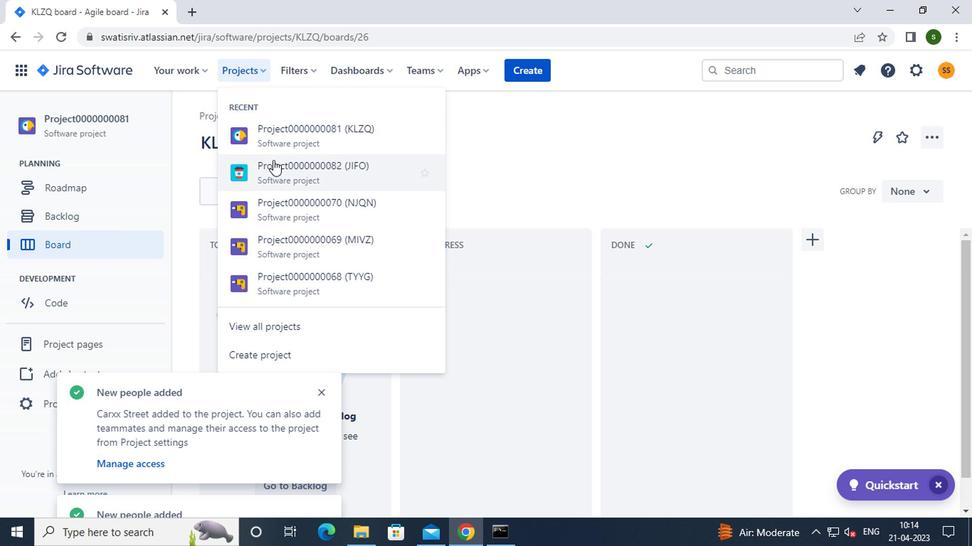 
Action: Mouse moved to (328, 192)
Screenshot: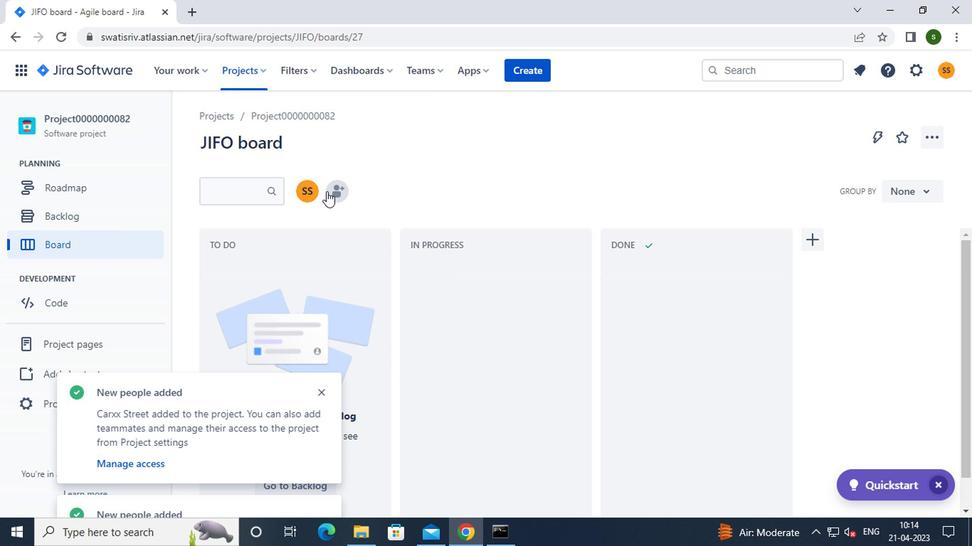 
Action: Mouse pressed left at (328, 192)
Screenshot: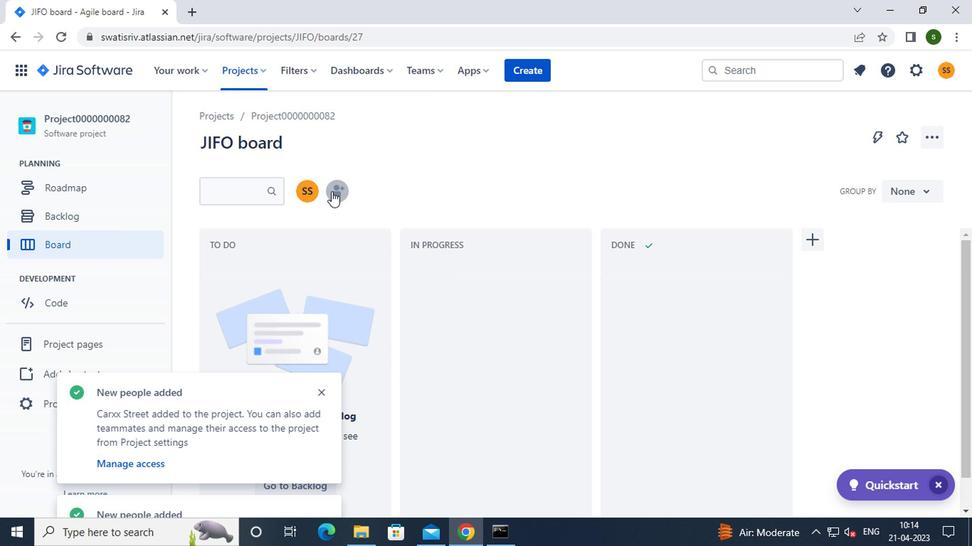 
Action: Mouse moved to (413, 157)
Screenshot: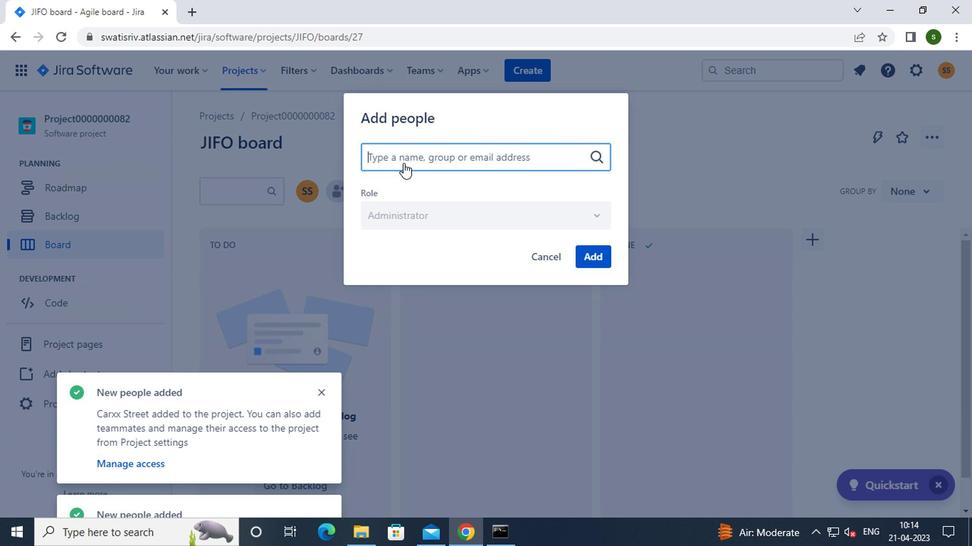 
Action: Key pressed p
Screenshot: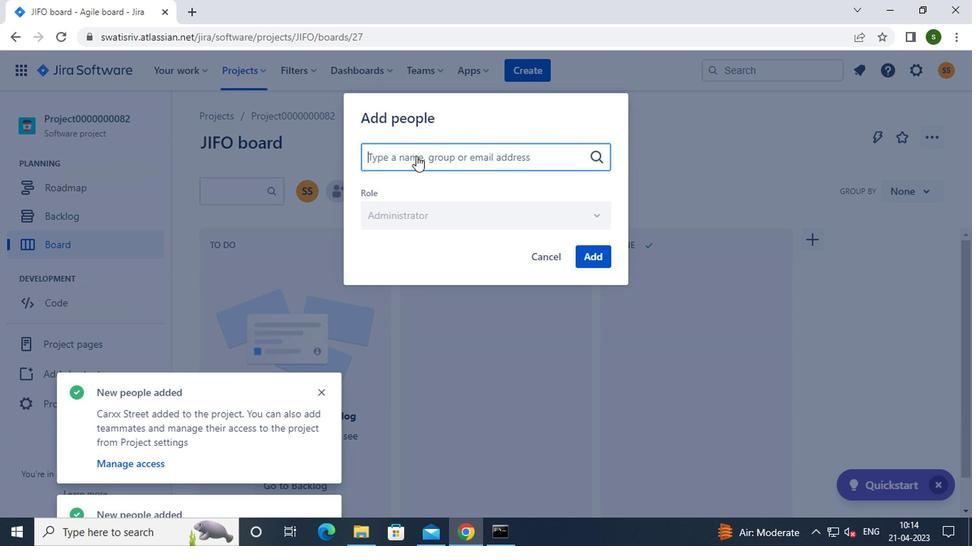 
Action: Mouse moved to (423, 199)
Screenshot: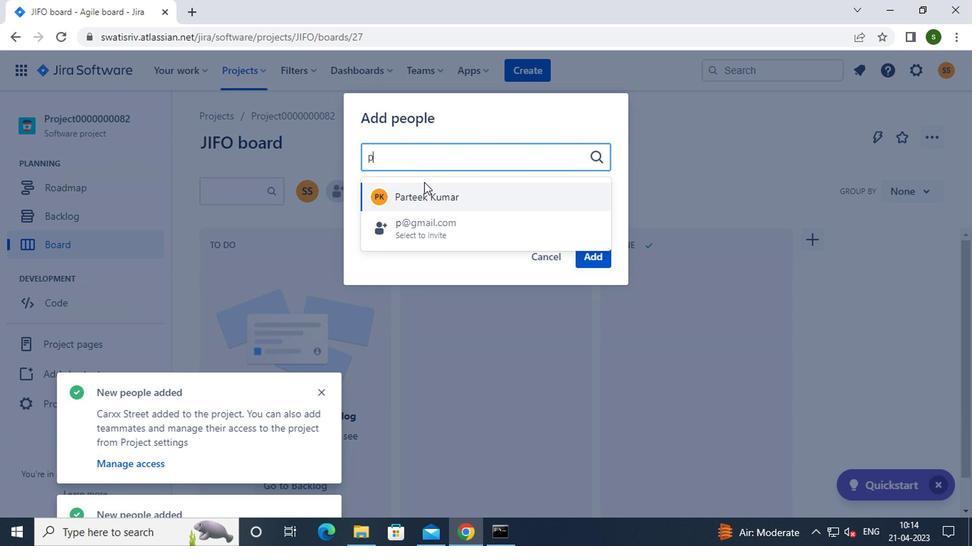 
Action: Mouse pressed left at (423, 199)
Screenshot: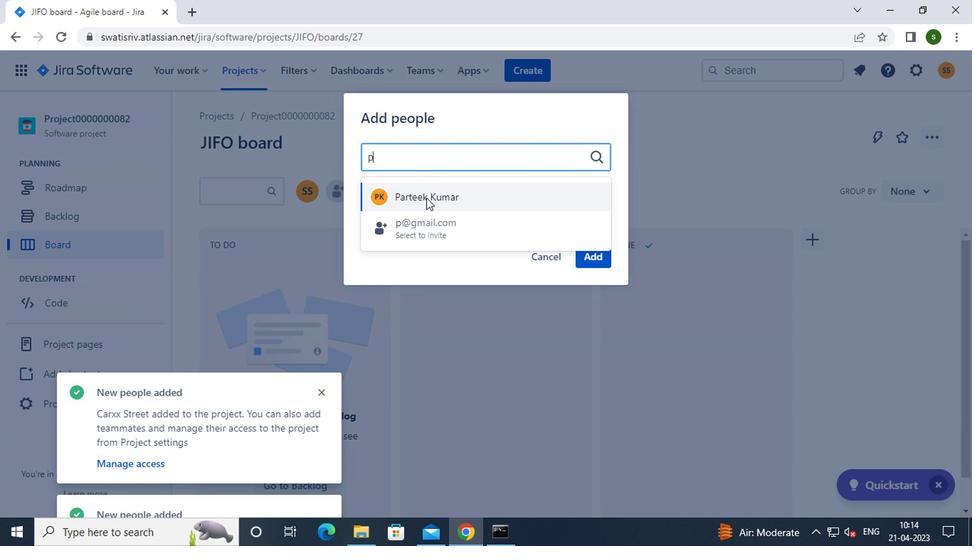 
Action: Mouse moved to (592, 255)
Screenshot: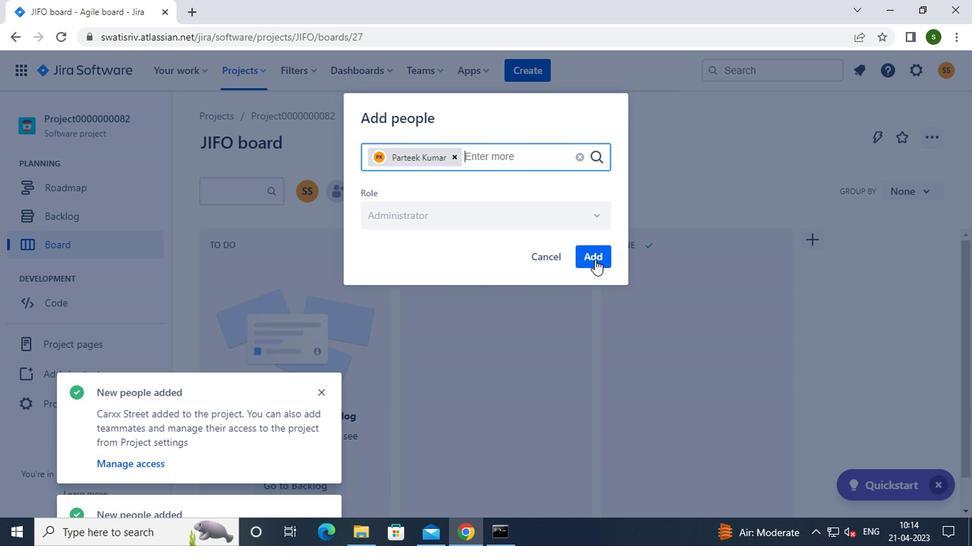 
Action: Mouse pressed left at (592, 255)
Screenshot: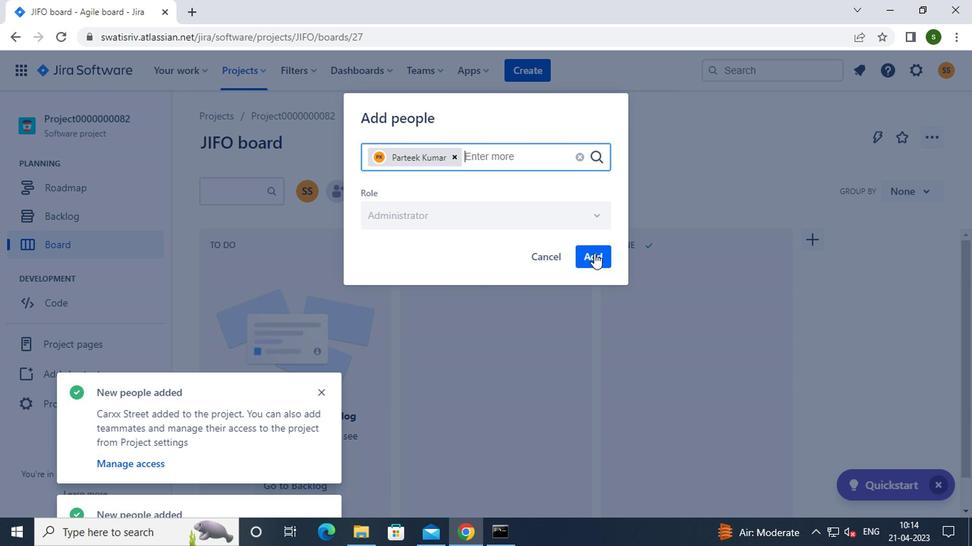 
Action: Mouse moved to (525, 173)
Screenshot: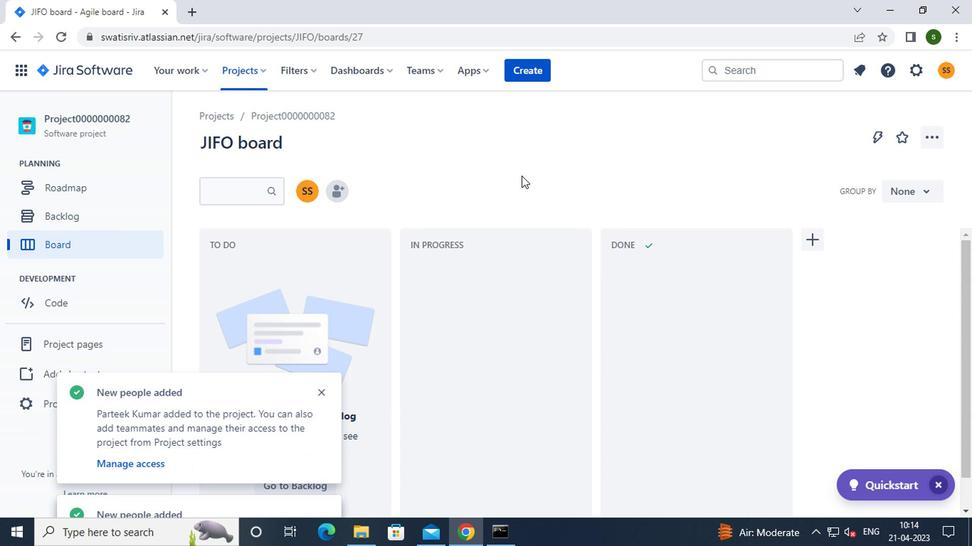 
